 Task: Find connections with filter location Bawāna with filter topic #Investingwith filter profile language French with filter current company NEORIS with filter school Doon Public School with filter industry Transportation Programs with filter service category Search Engine Optimization (SEO) with filter keywords title Controller
Action: Mouse moved to (502, 71)
Screenshot: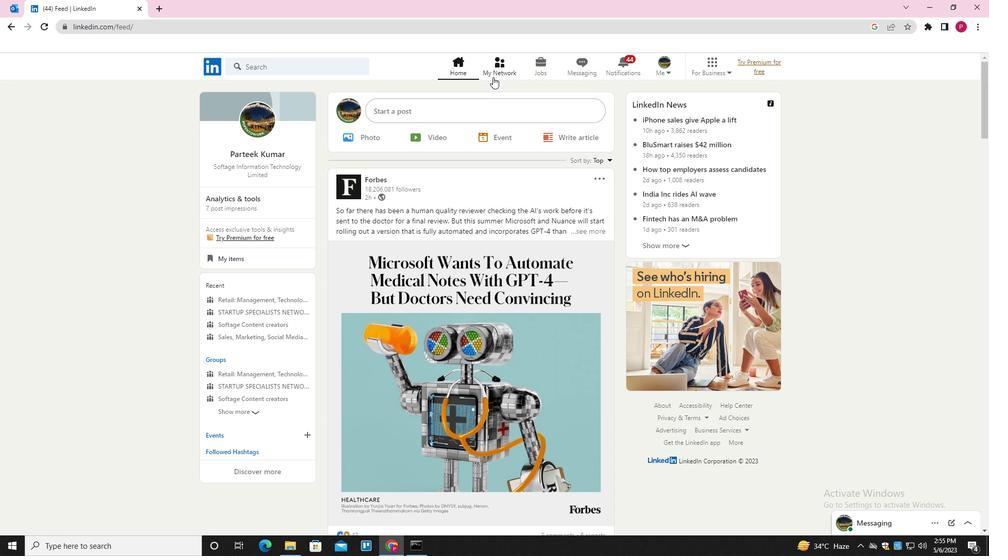
Action: Mouse pressed left at (502, 71)
Screenshot: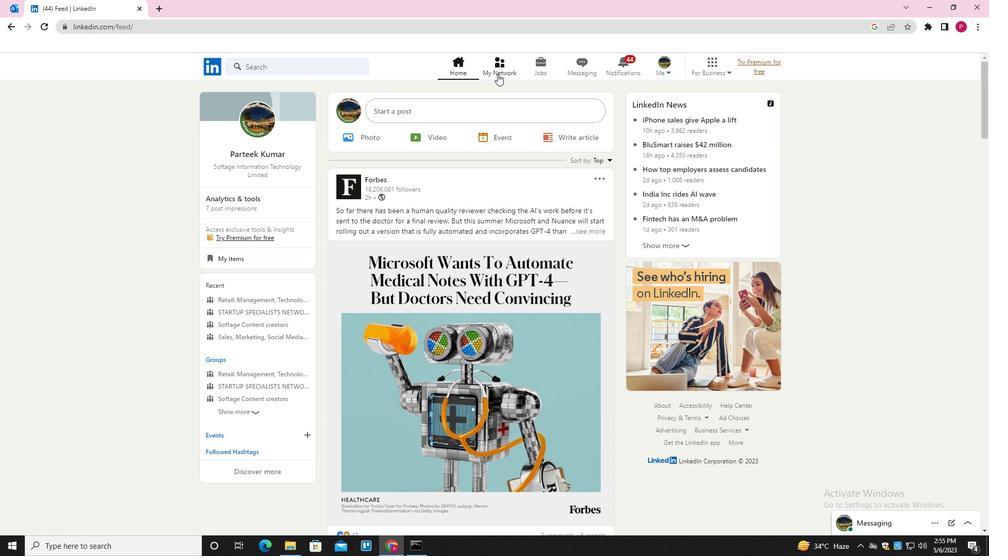 
Action: Mouse moved to (296, 127)
Screenshot: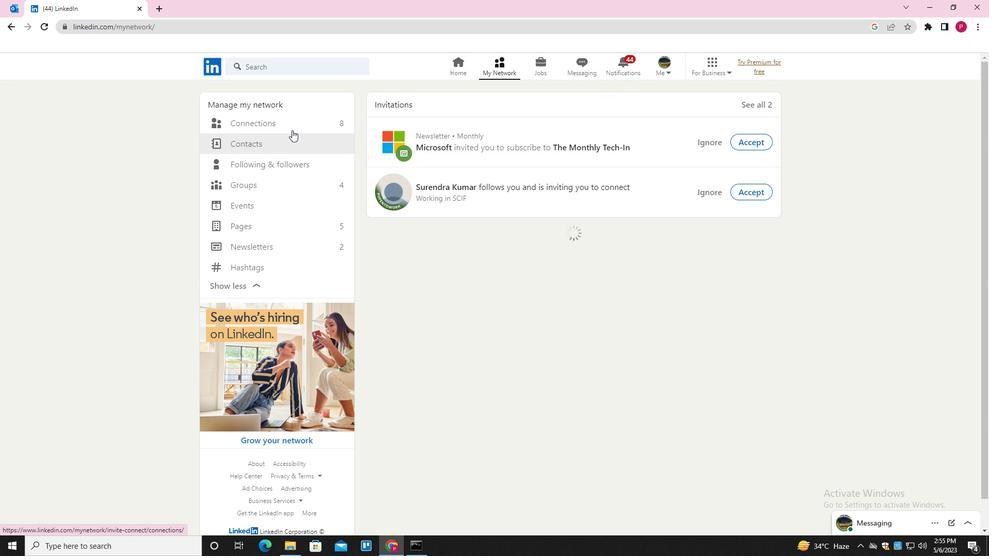 
Action: Mouse pressed left at (296, 127)
Screenshot: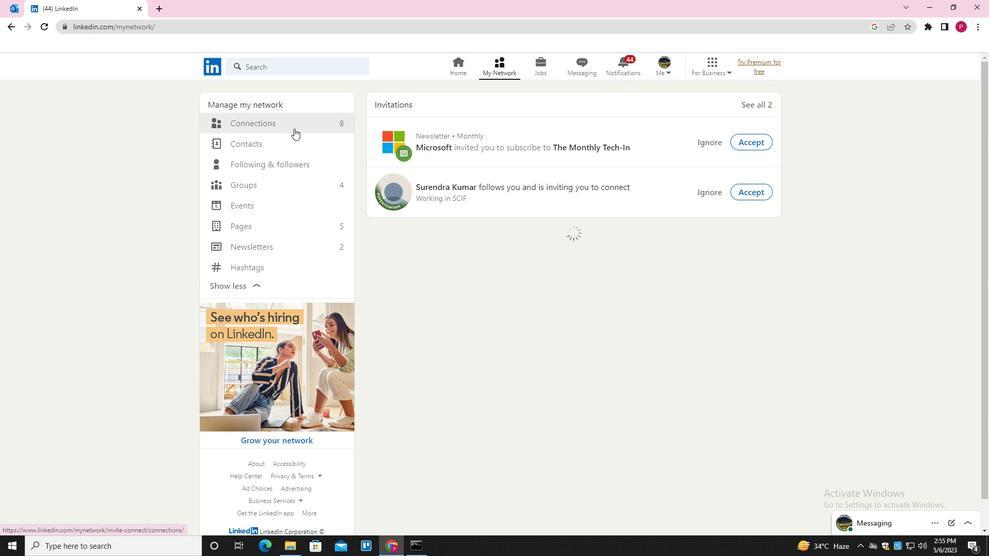 
Action: Mouse moved to (557, 125)
Screenshot: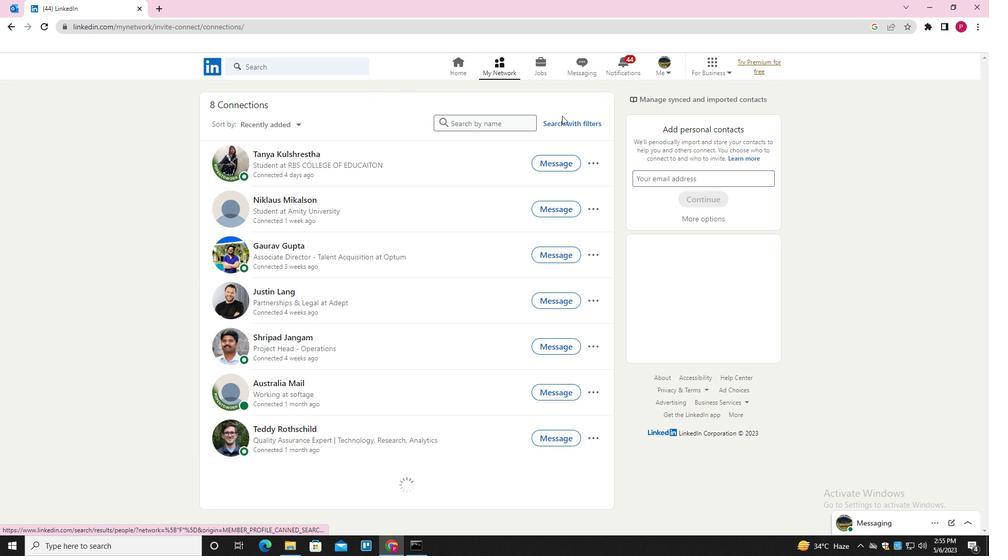 
Action: Mouse pressed left at (557, 125)
Screenshot: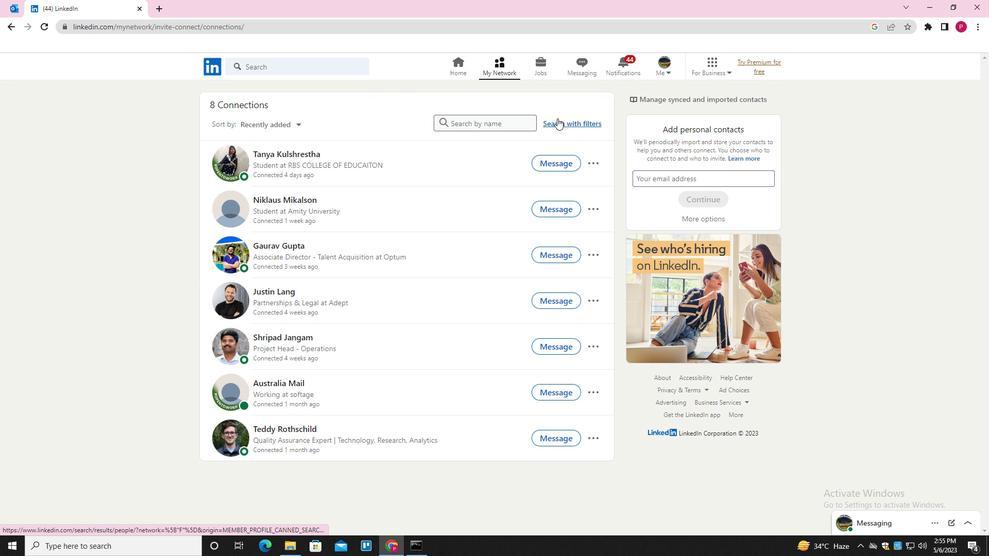 
Action: Mouse moved to (529, 95)
Screenshot: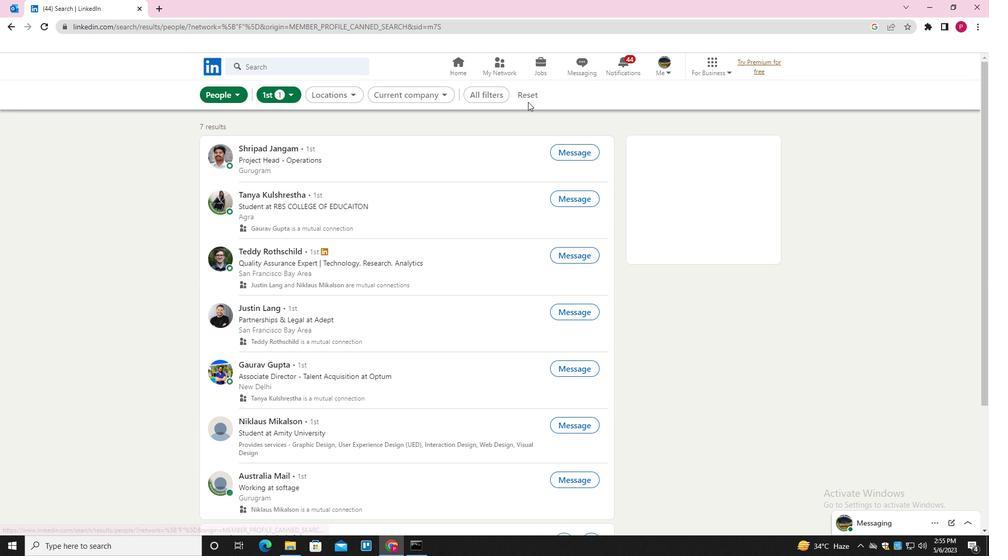 
Action: Mouse pressed left at (529, 95)
Screenshot: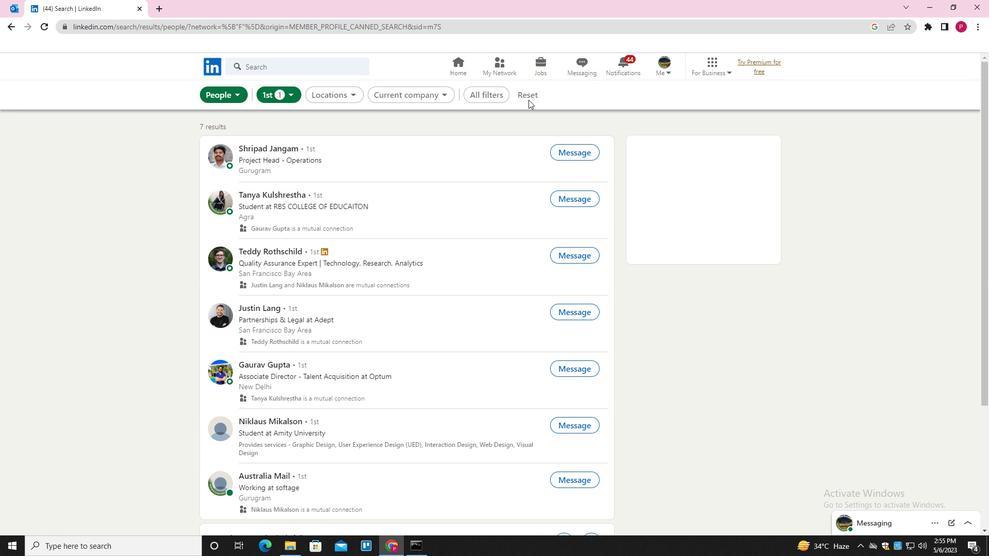 
Action: Mouse moved to (504, 95)
Screenshot: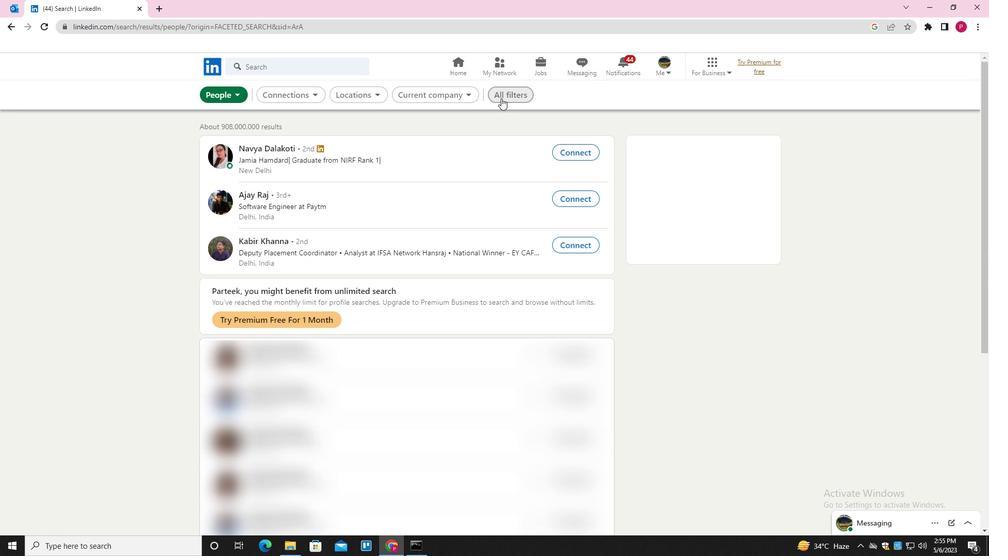 
Action: Mouse pressed left at (504, 95)
Screenshot: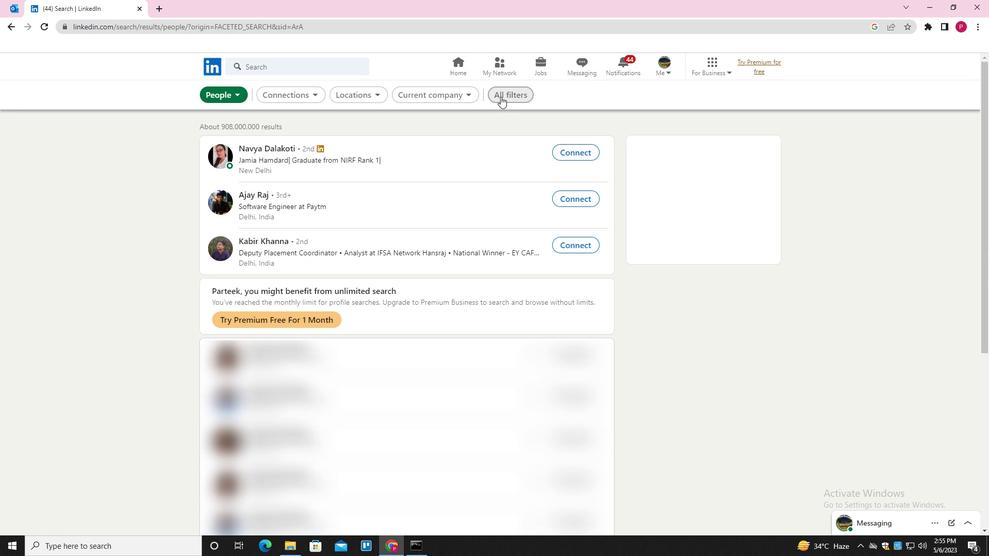 
Action: Mouse moved to (808, 293)
Screenshot: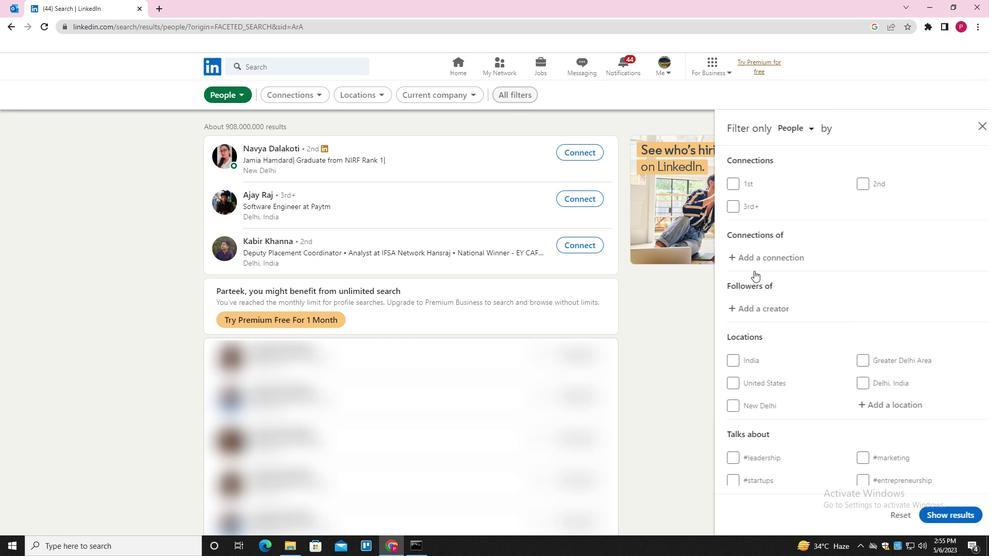 
Action: Mouse scrolled (808, 292) with delta (0, 0)
Screenshot: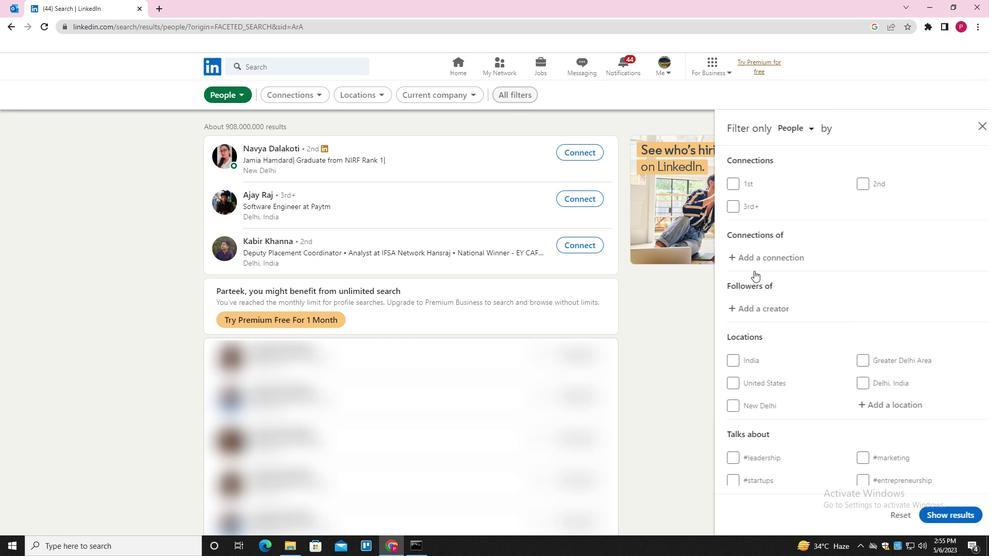 
Action: Mouse moved to (815, 298)
Screenshot: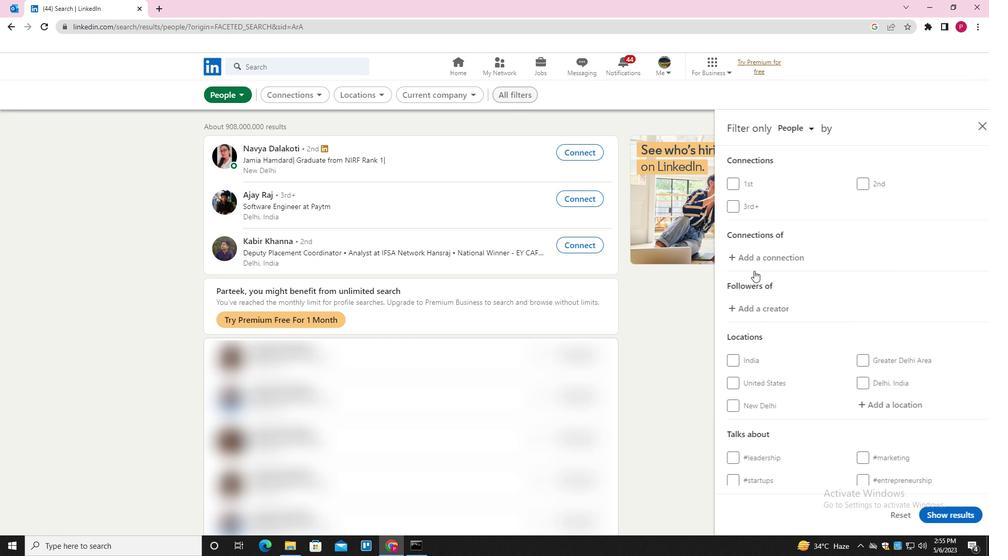 
Action: Mouse scrolled (815, 298) with delta (0, 0)
Screenshot: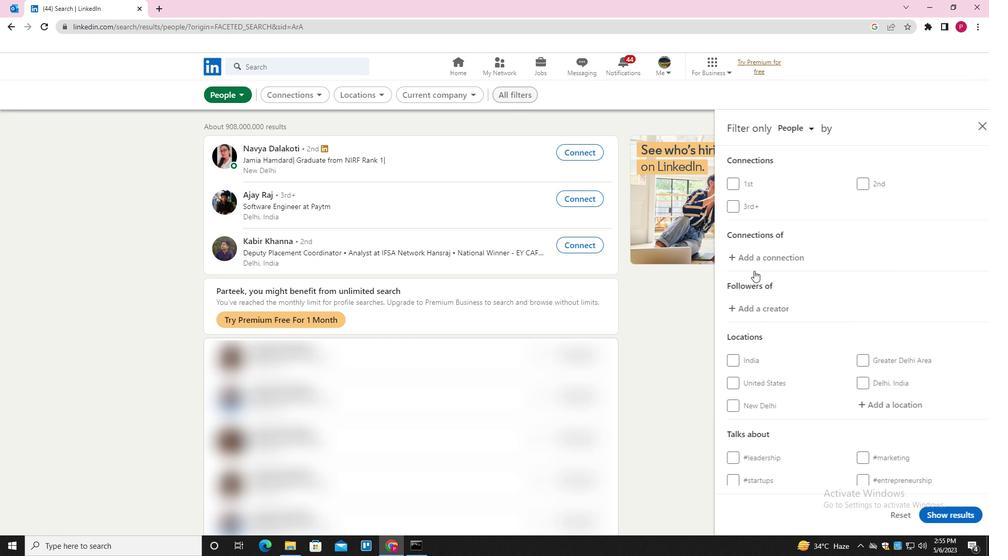 
Action: Mouse moved to (875, 302)
Screenshot: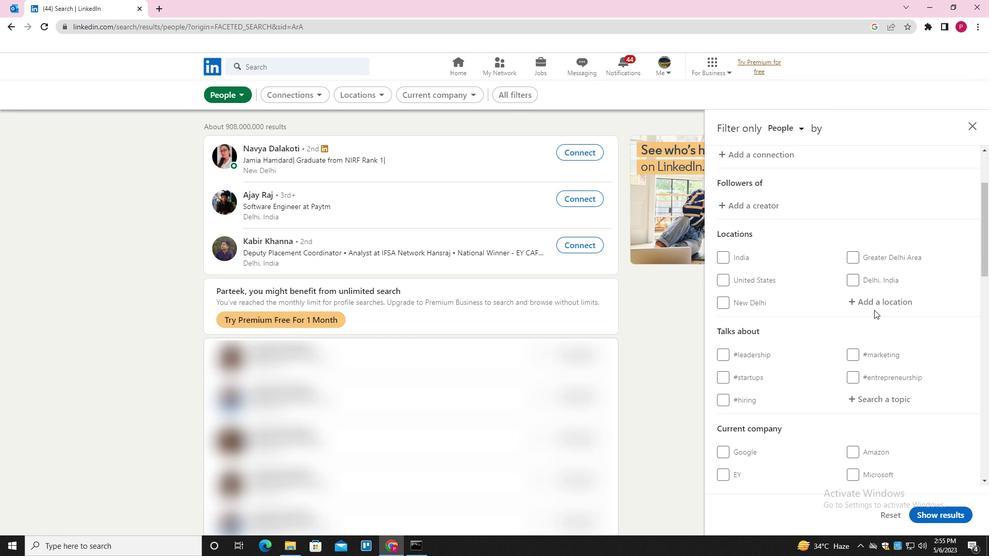 
Action: Mouse pressed left at (875, 302)
Screenshot: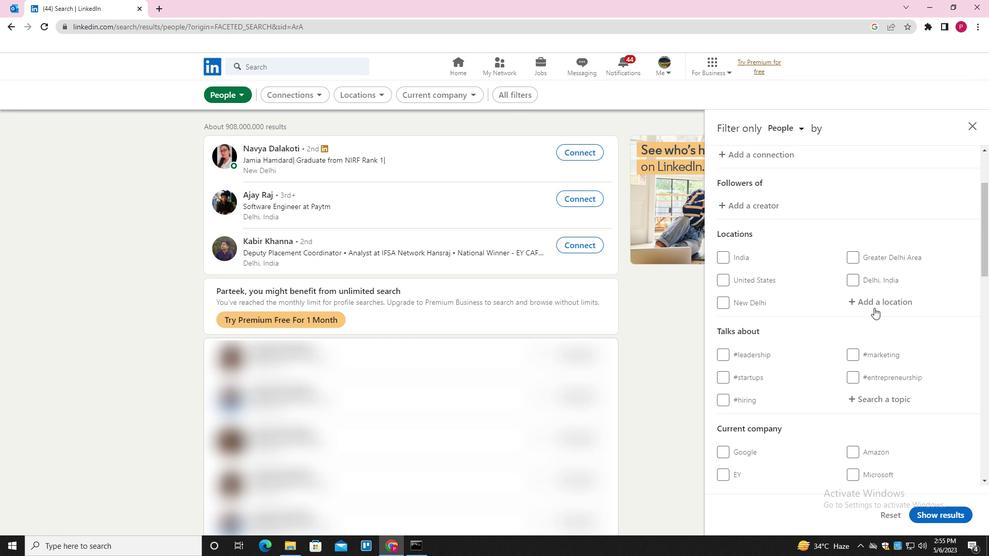 
Action: Key pressed <Key.shift>BAWANA<Key.space><Key.down><Key.enter>
Screenshot: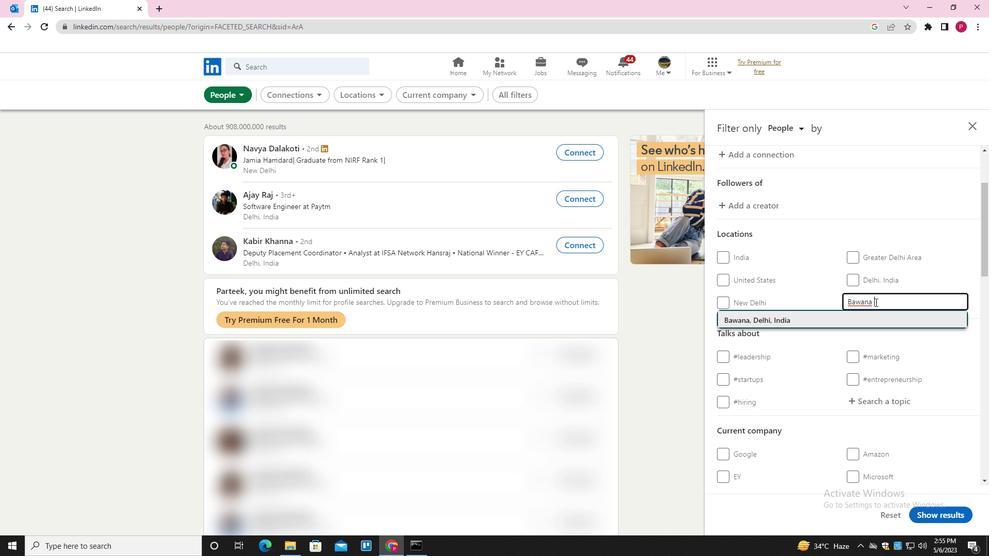 
Action: Mouse moved to (841, 272)
Screenshot: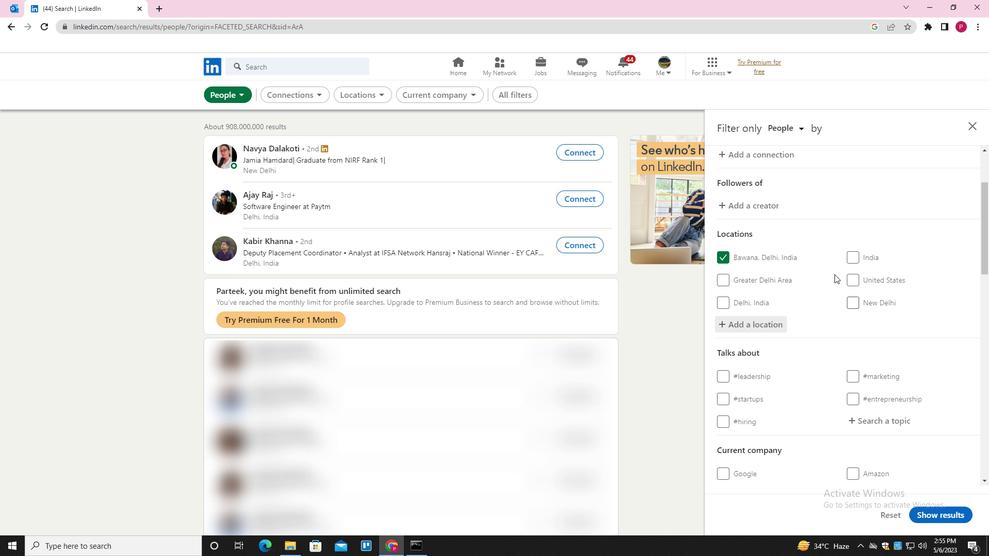 
Action: Mouse scrolled (841, 272) with delta (0, 0)
Screenshot: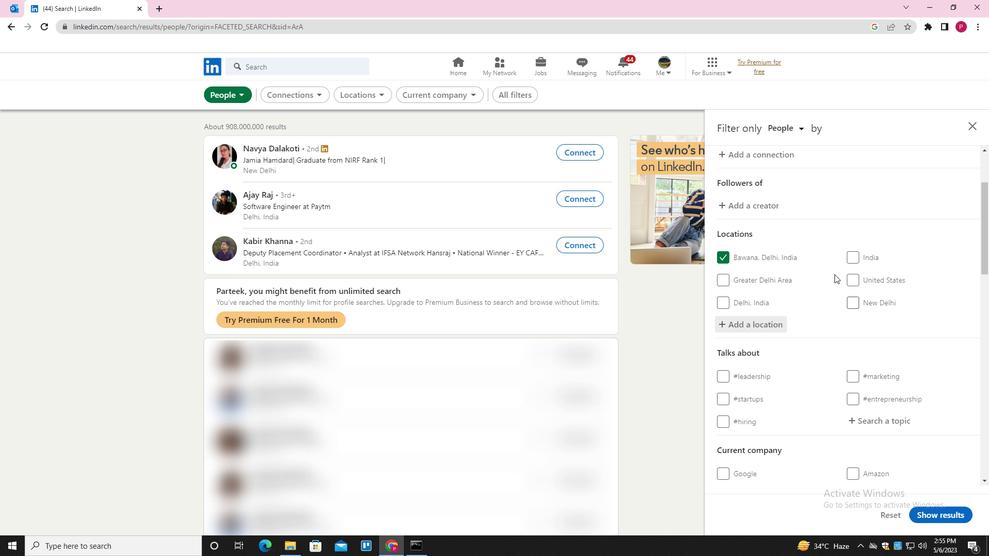 
Action: Mouse moved to (844, 277)
Screenshot: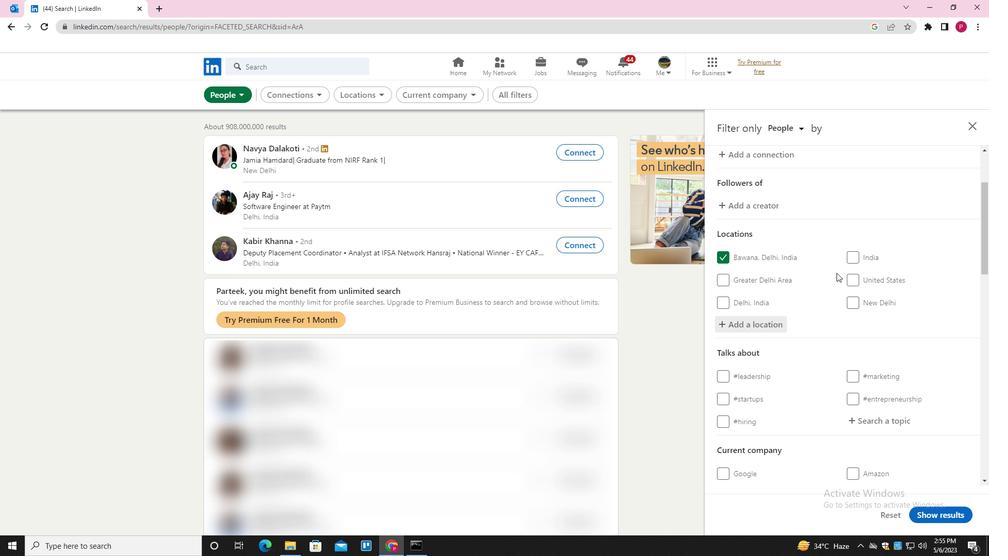 
Action: Mouse scrolled (844, 277) with delta (0, 0)
Screenshot: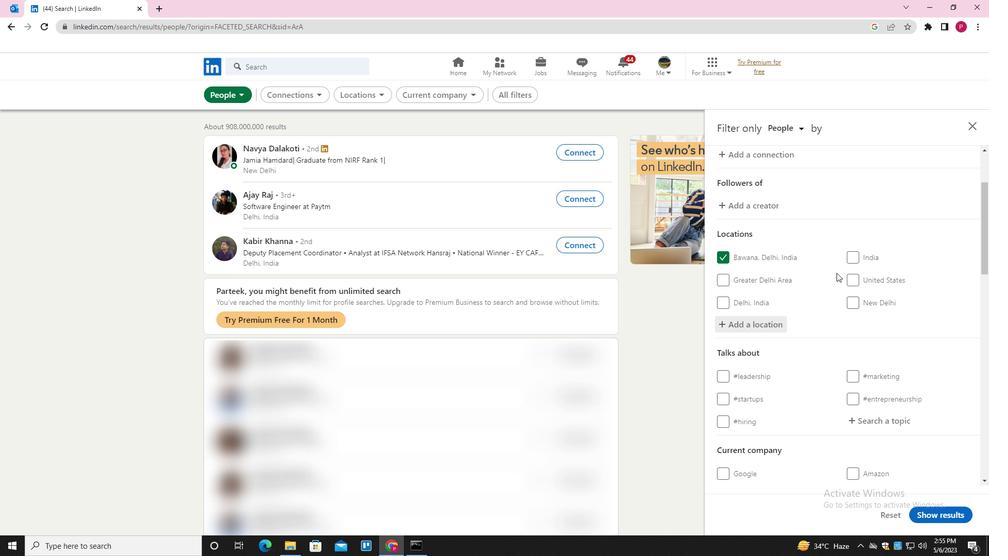 
Action: Mouse moved to (845, 279)
Screenshot: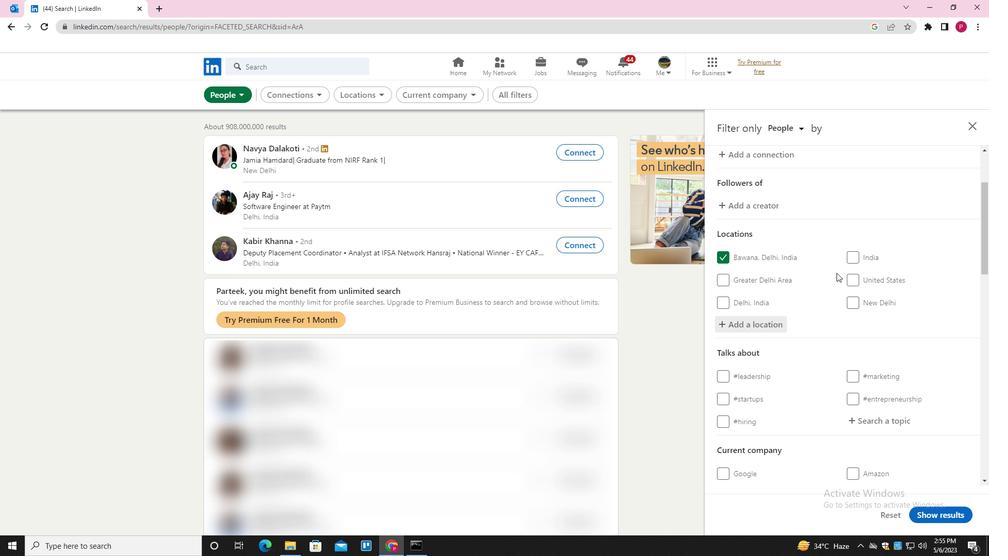 
Action: Mouse scrolled (845, 278) with delta (0, 0)
Screenshot: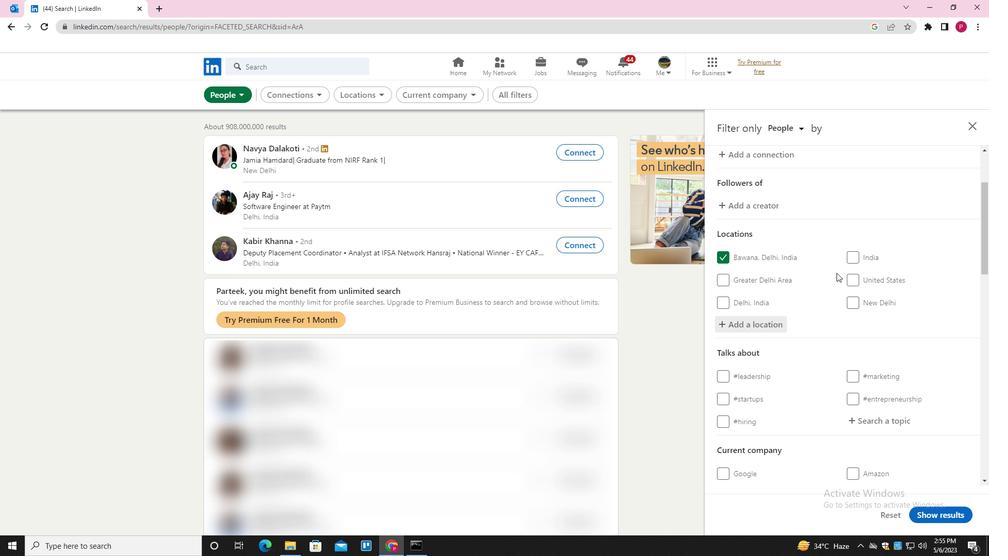 
Action: Mouse moved to (845, 280)
Screenshot: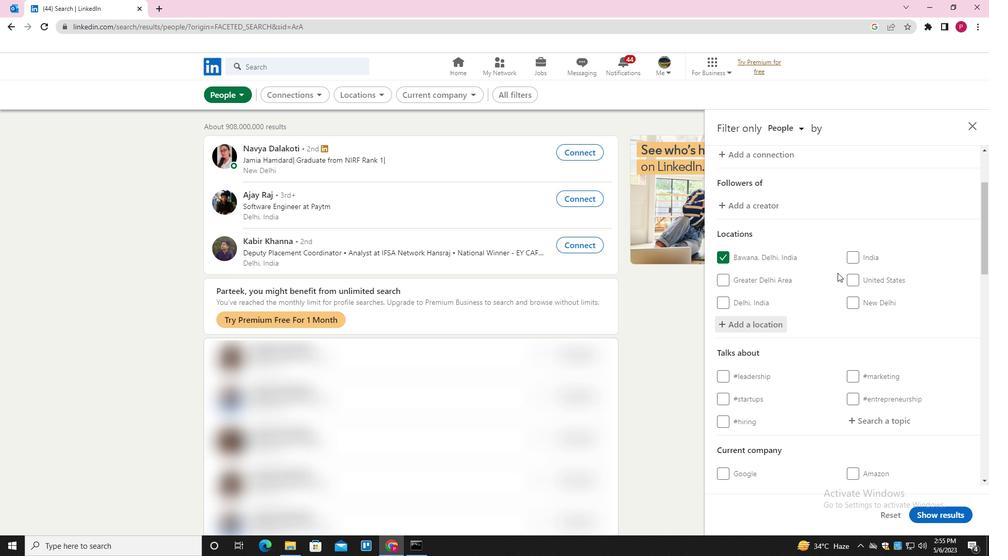 
Action: Mouse scrolled (845, 280) with delta (0, 0)
Screenshot: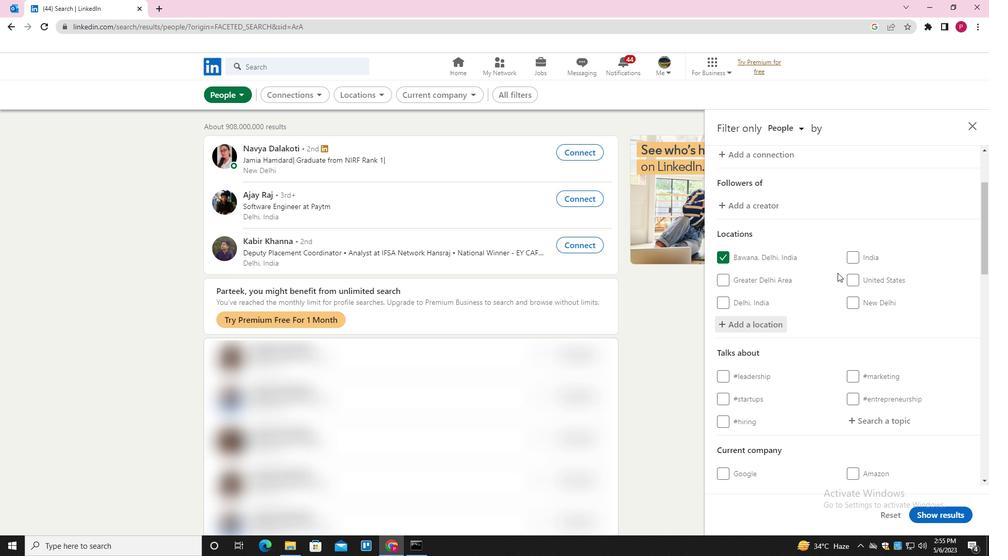 
Action: Mouse moved to (879, 215)
Screenshot: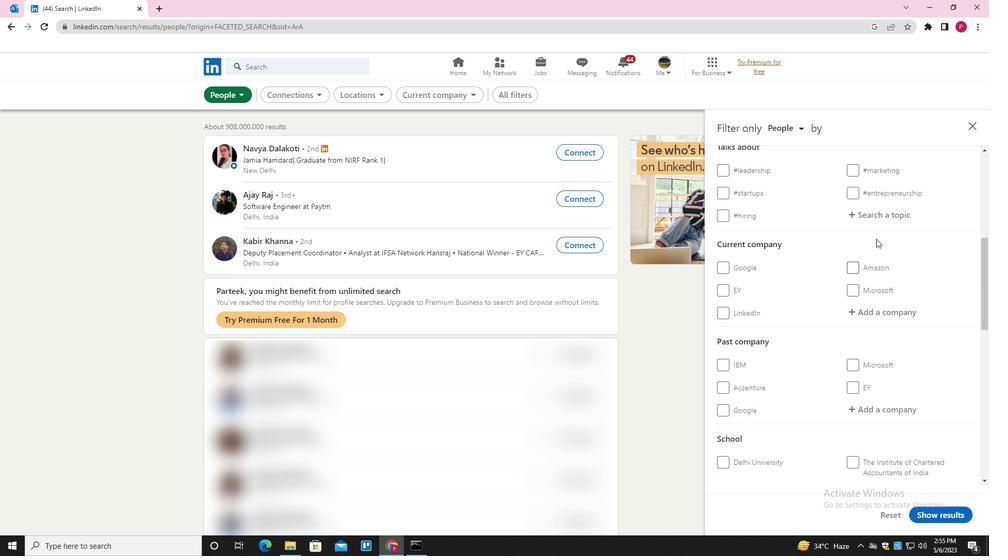 
Action: Mouse pressed left at (879, 215)
Screenshot: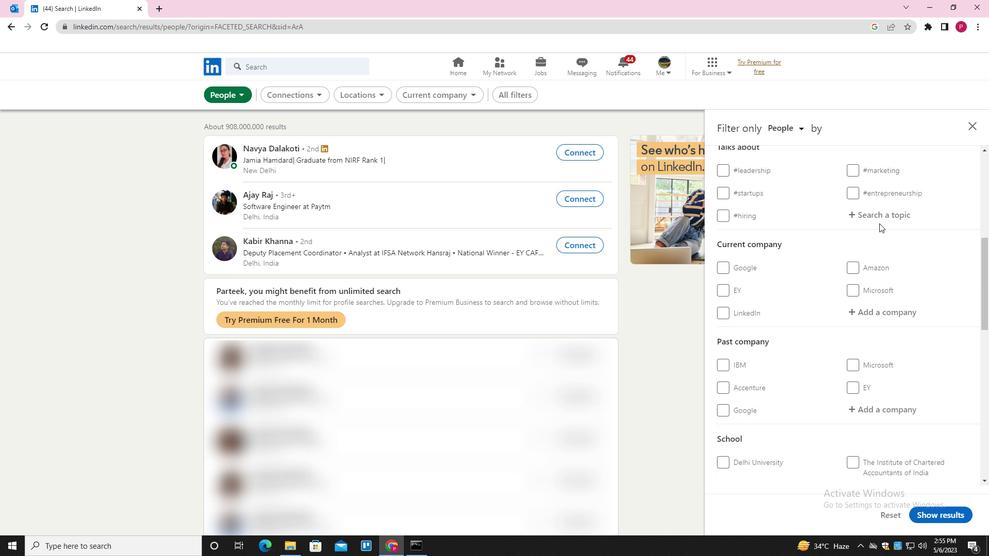 
Action: Key pressed INVESTING<Key.down><Key.enter>
Screenshot: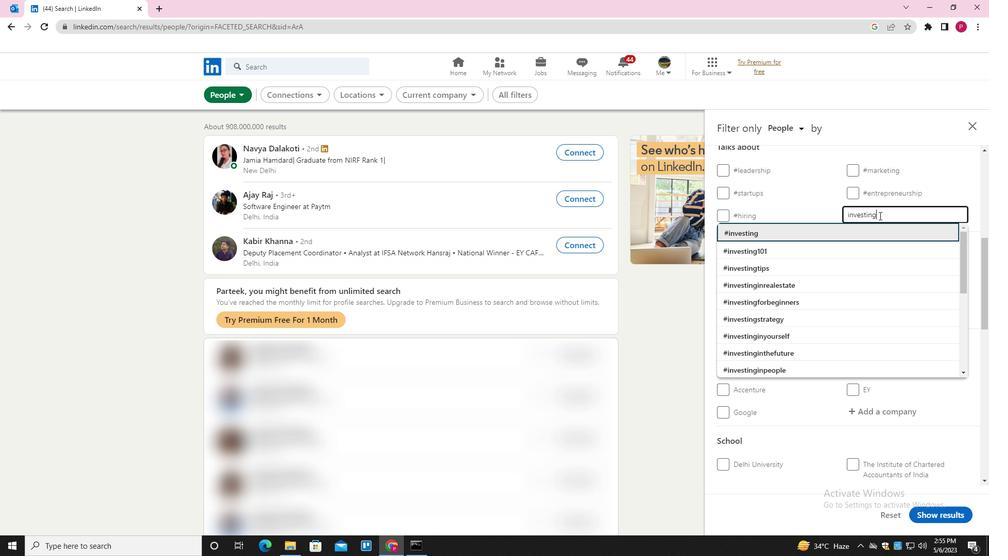 
Action: Mouse moved to (840, 249)
Screenshot: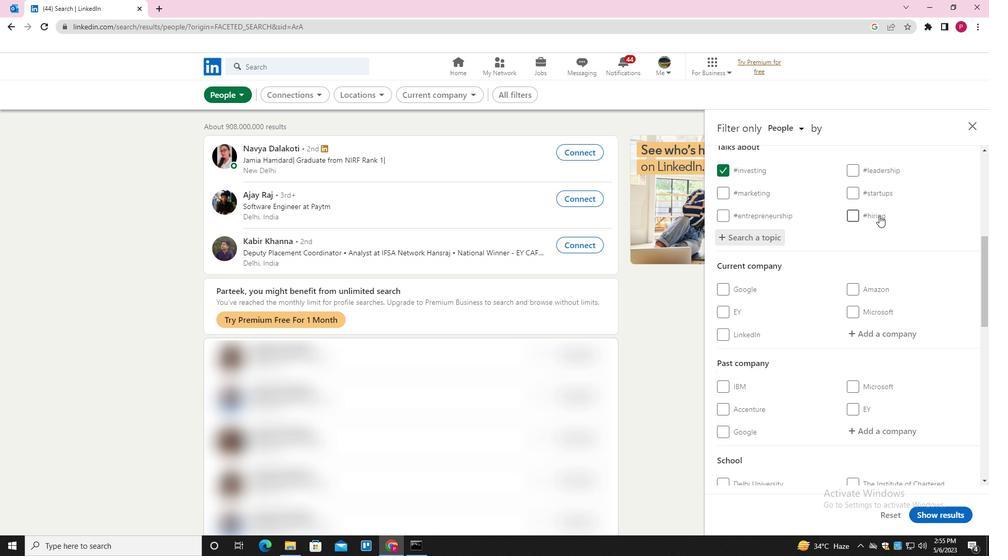 
Action: Mouse scrolled (840, 249) with delta (0, 0)
Screenshot: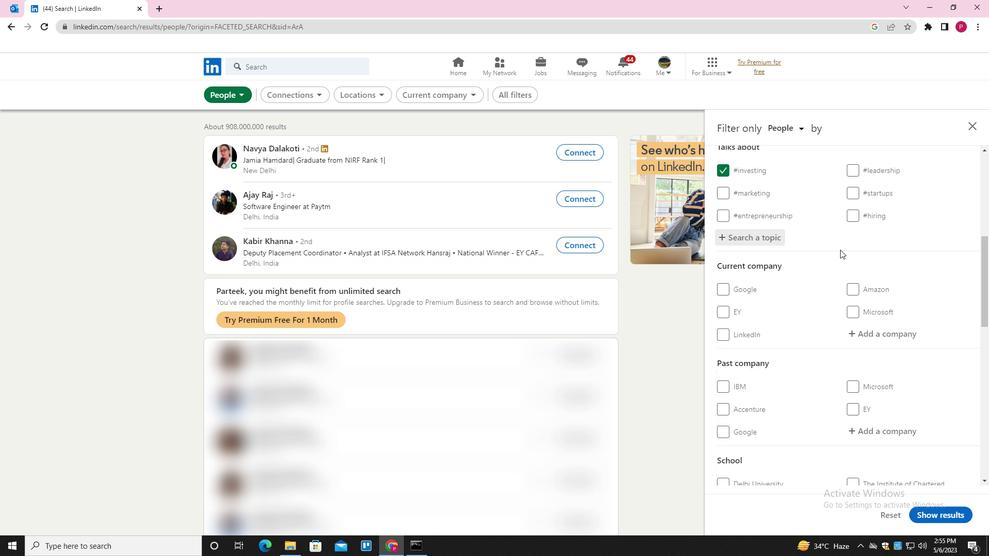 
Action: Mouse moved to (839, 250)
Screenshot: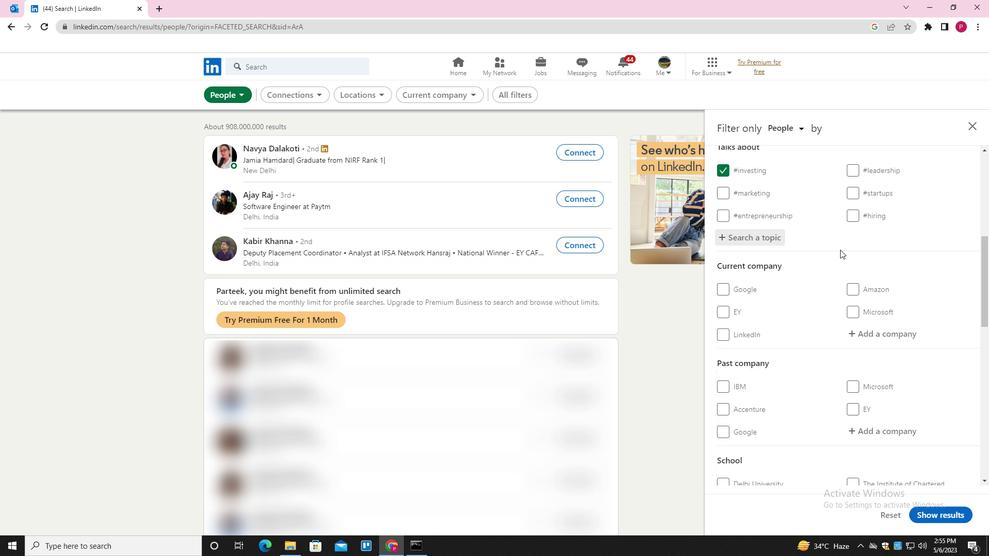 
Action: Mouse scrolled (839, 249) with delta (0, 0)
Screenshot: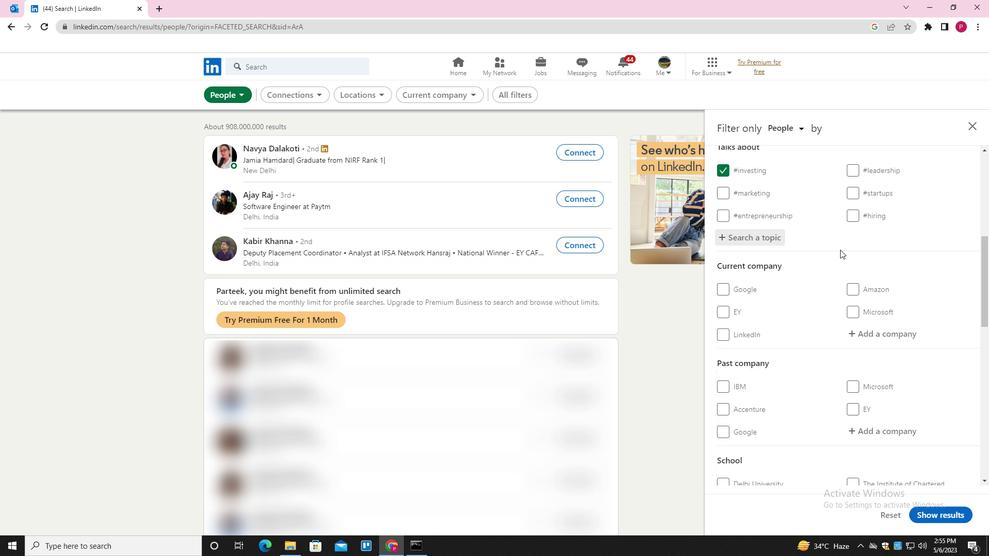
Action: Mouse moved to (838, 250)
Screenshot: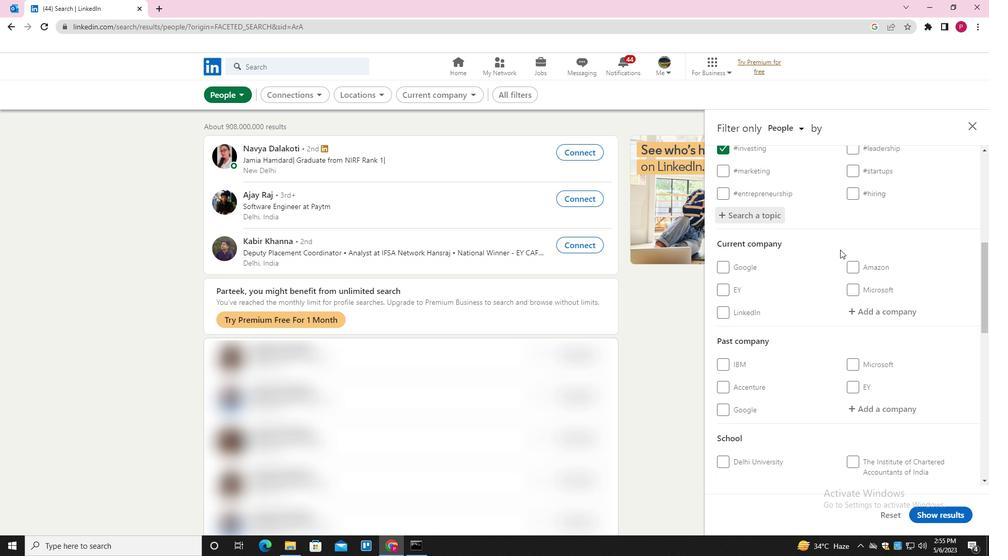 
Action: Mouse scrolled (838, 250) with delta (0, 0)
Screenshot: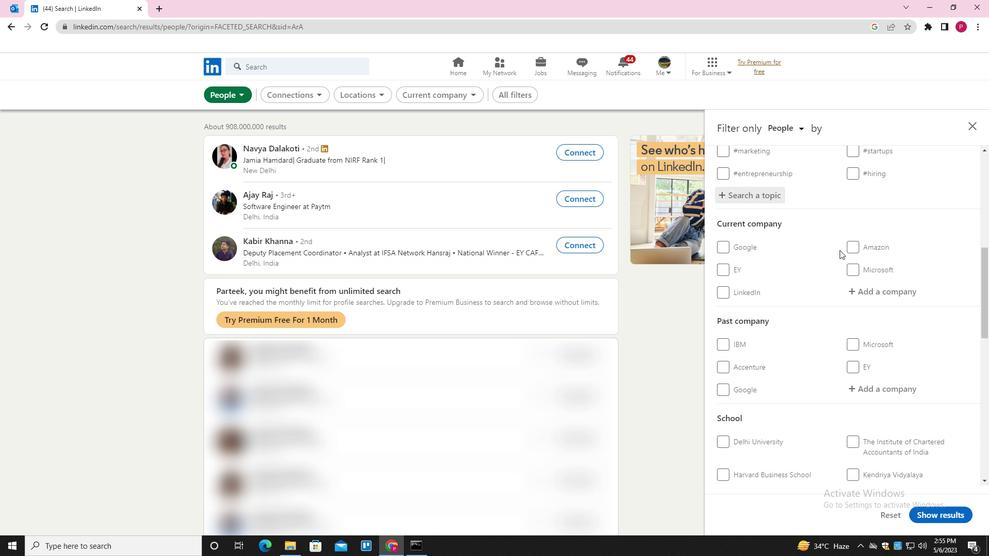 
Action: Mouse scrolled (838, 250) with delta (0, 0)
Screenshot: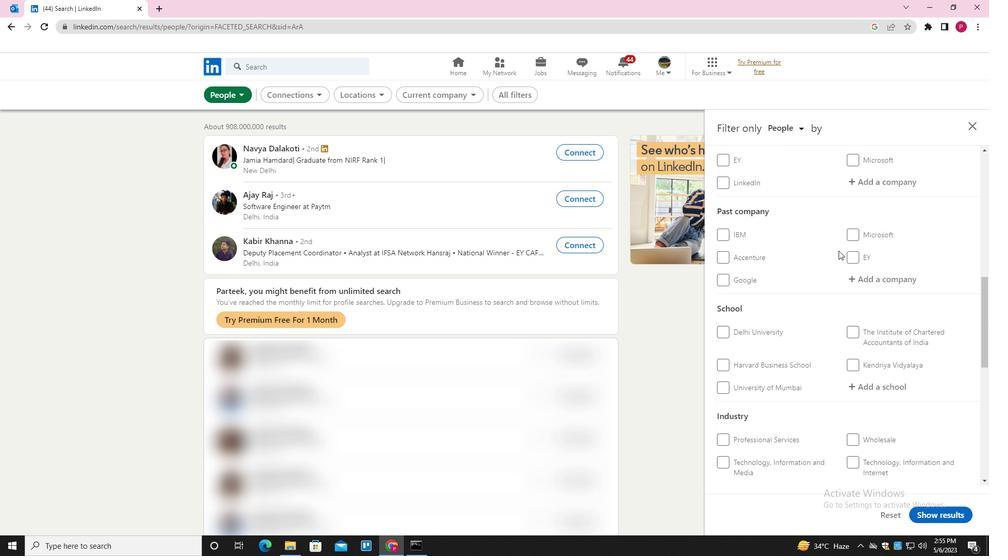 
Action: Mouse moved to (837, 256)
Screenshot: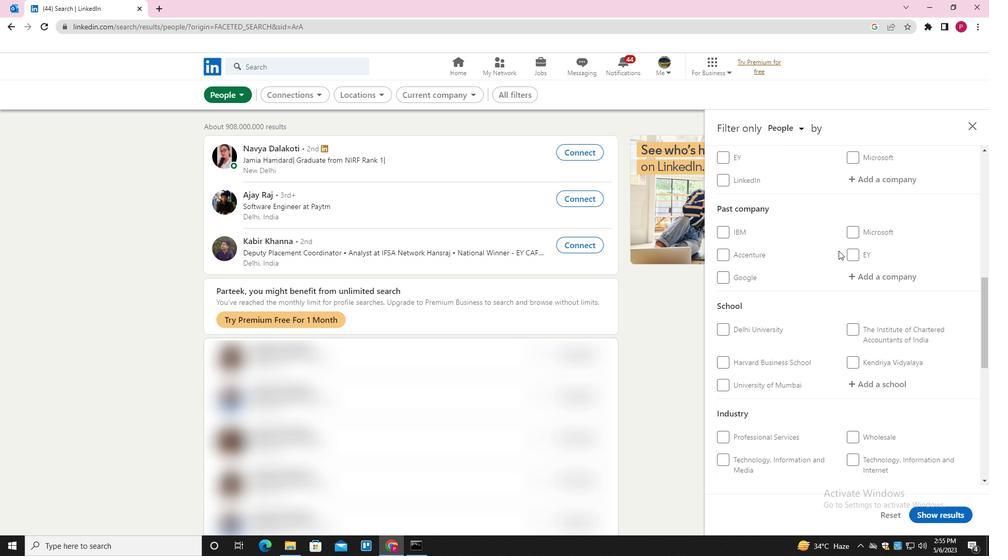
Action: Mouse scrolled (837, 256) with delta (0, 0)
Screenshot: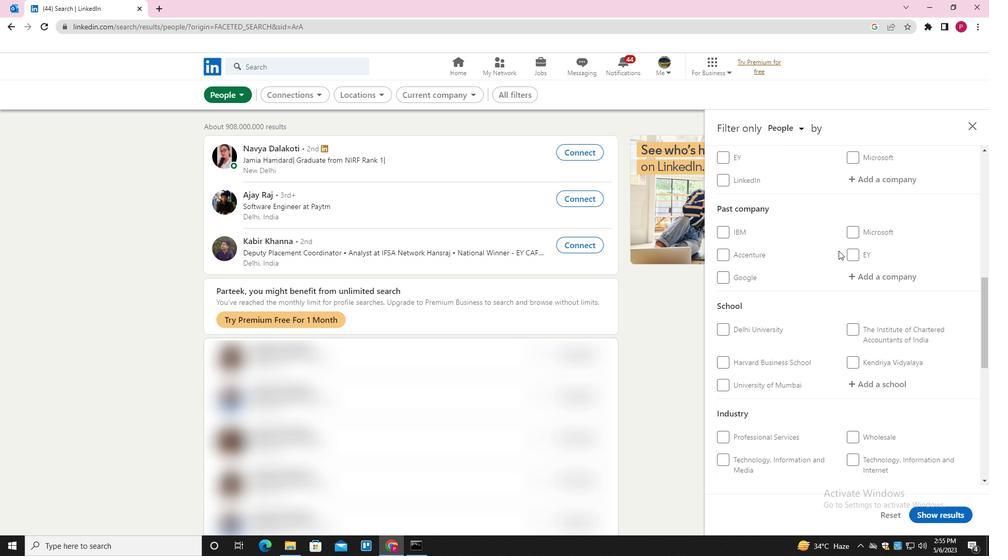 
Action: Mouse moved to (837, 261)
Screenshot: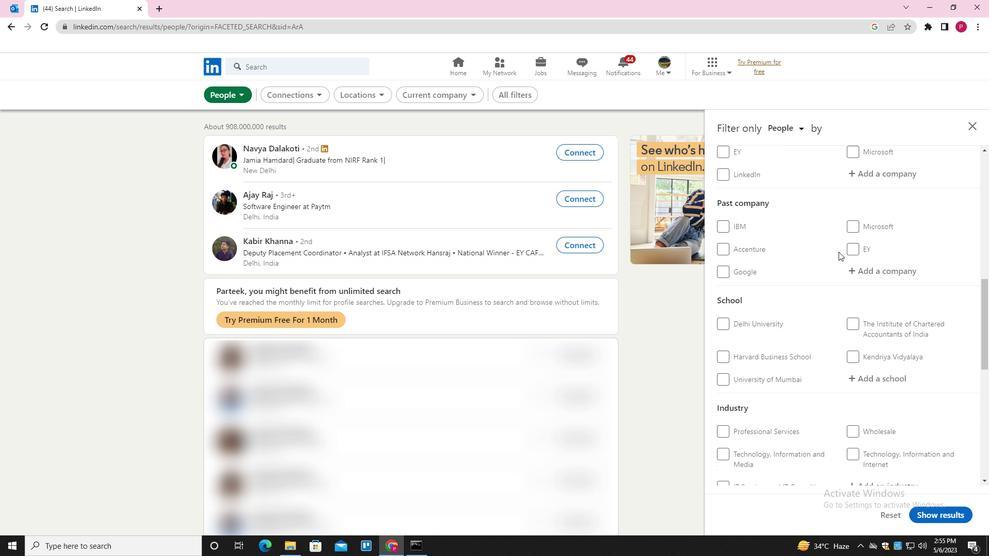
Action: Mouse scrolled (837, 260) with delta (0, 0)
Screenshot: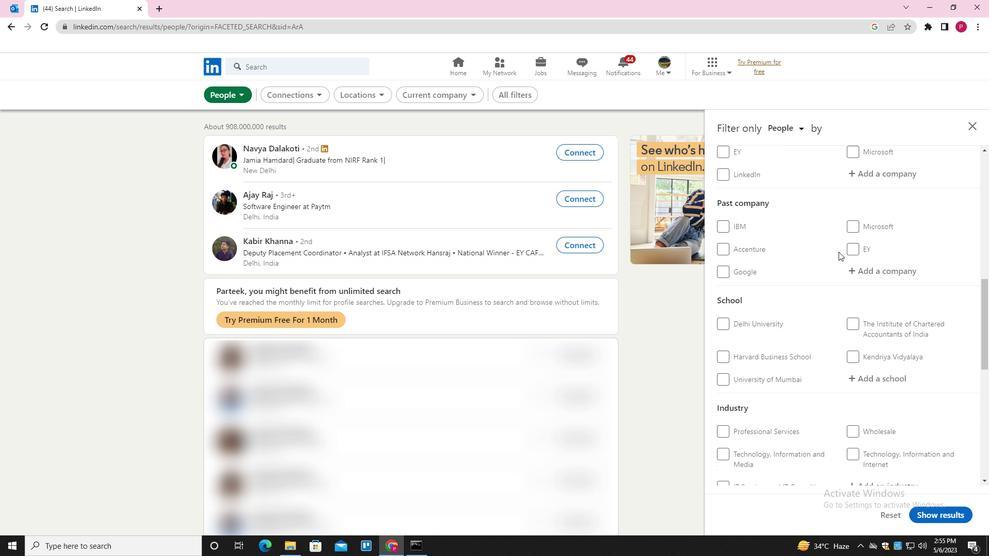 
Action: Mouse moved to (810, 311)
Screenshot: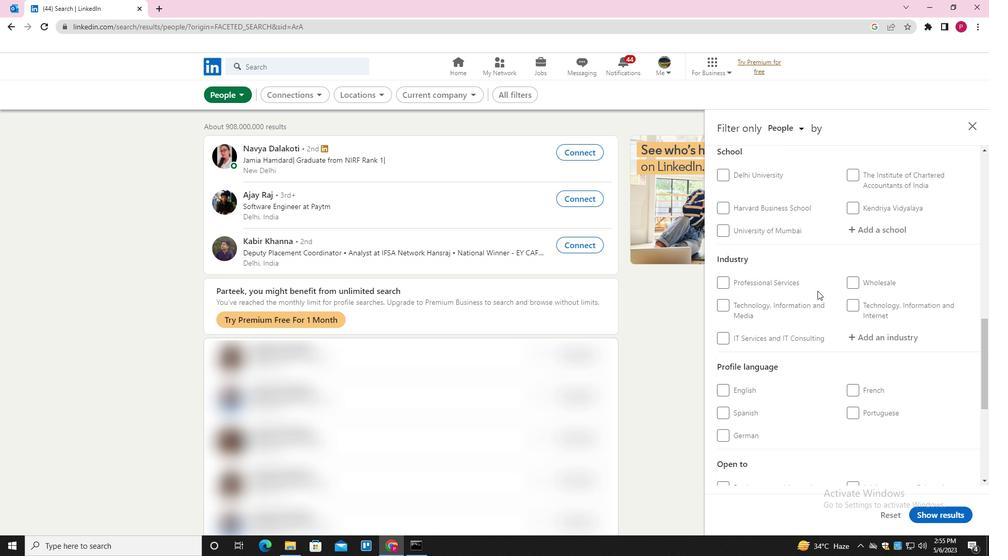 
Action: Mouse scrolled (810, 311) with delta (0, 0)
Screenshot: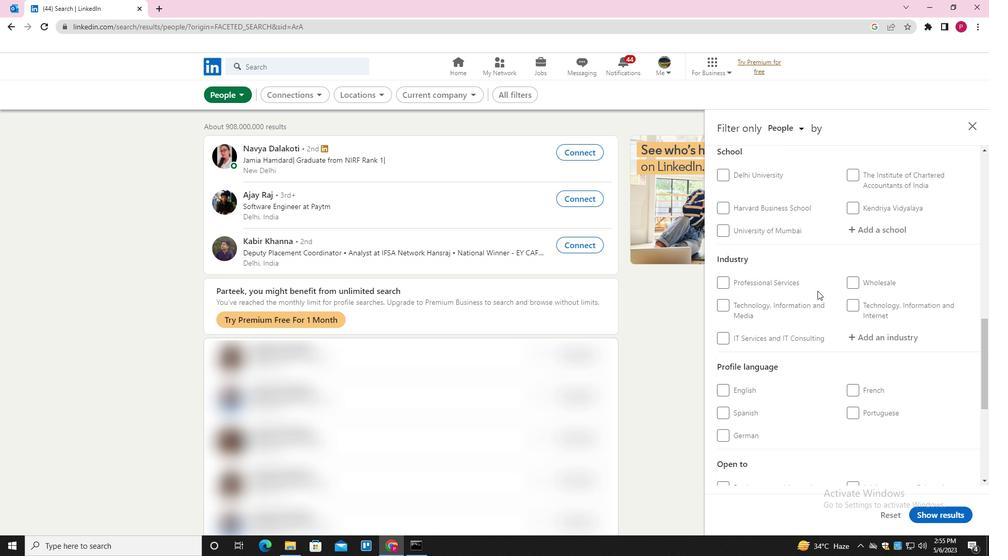 
Action: Mouse moved to (810, 313)
Screenshot: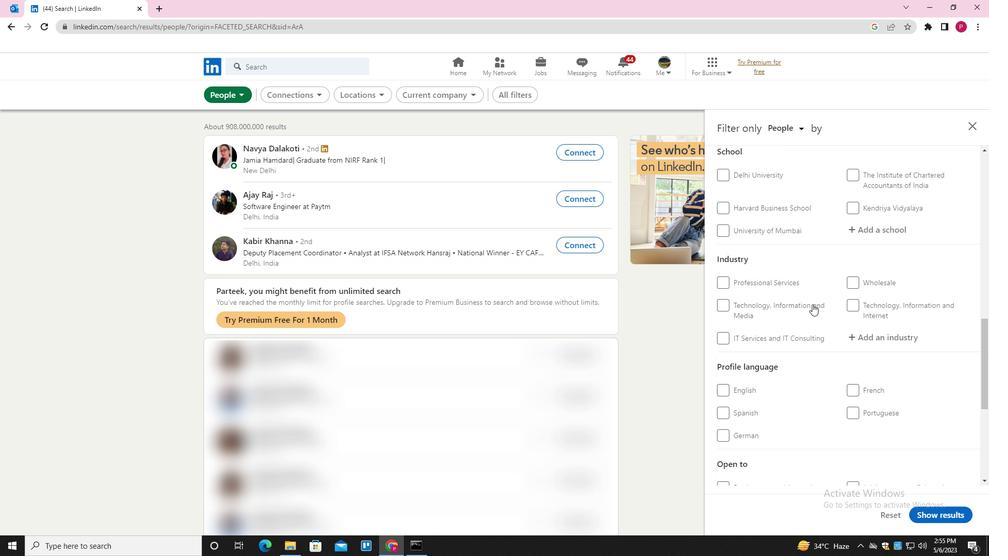 
Action: Mouse scrolled (810, 312) with delta (0, 0)
Screenshot: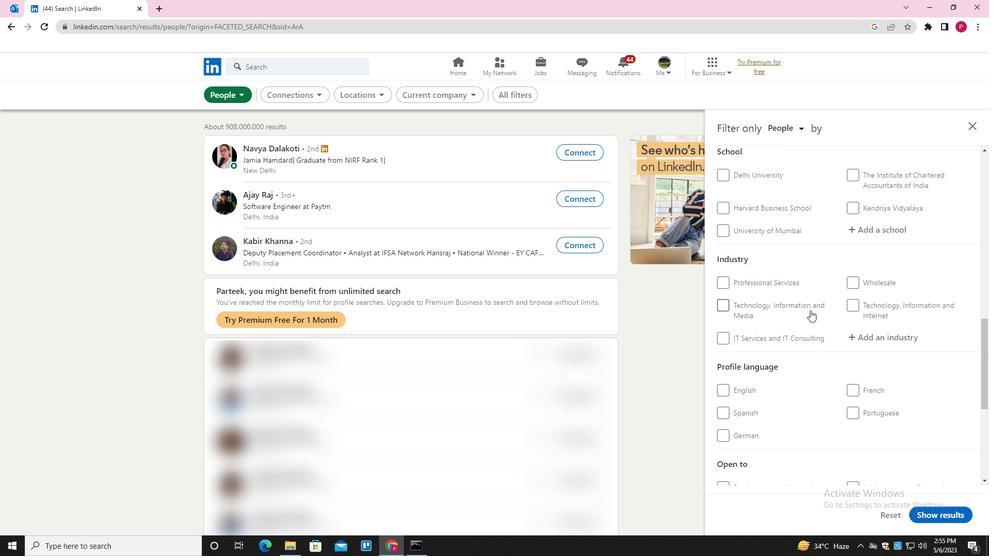 
Action: Mouse scrolled (810, 312) with delta (0, 0)
Screenshot: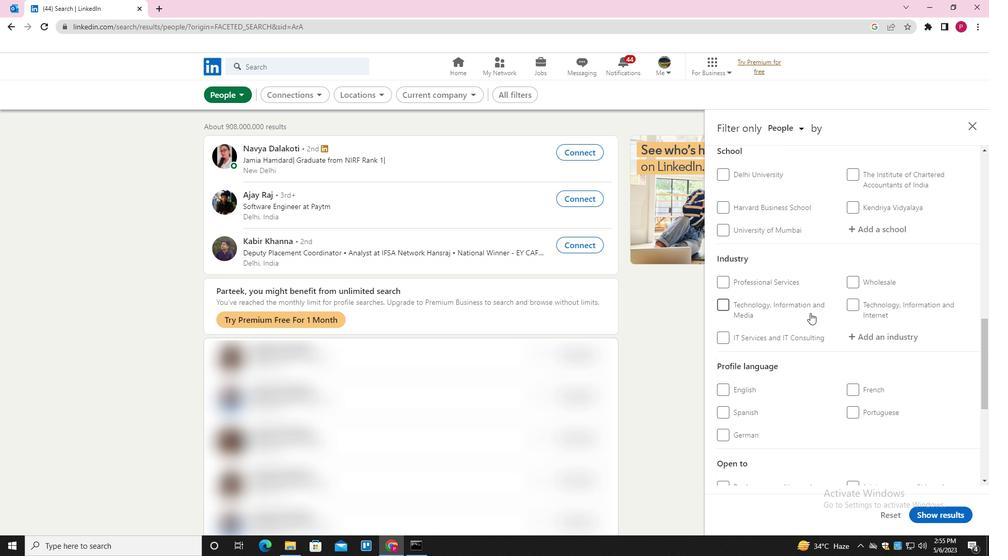 
Action: Mouse moved to (849, 239)
Screenshot: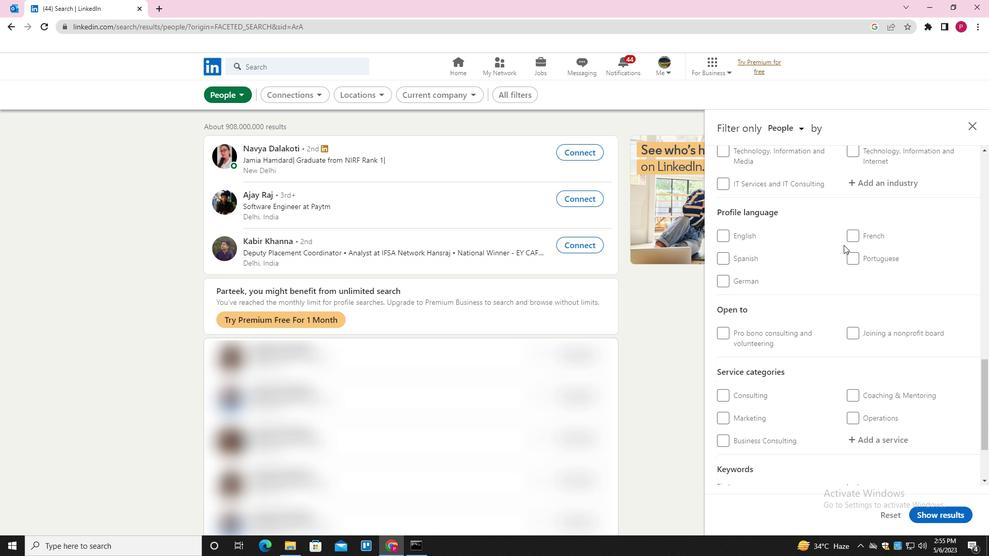 
Action: Mouse pressed left at (849, 239)
Screenshot: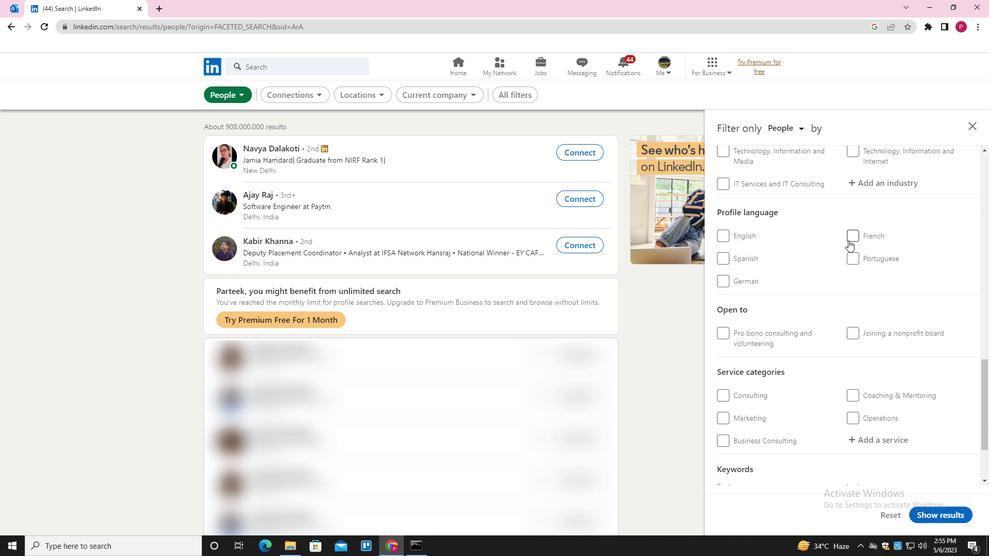 
Action: Mouse moved to (802, 287)
Screenshot: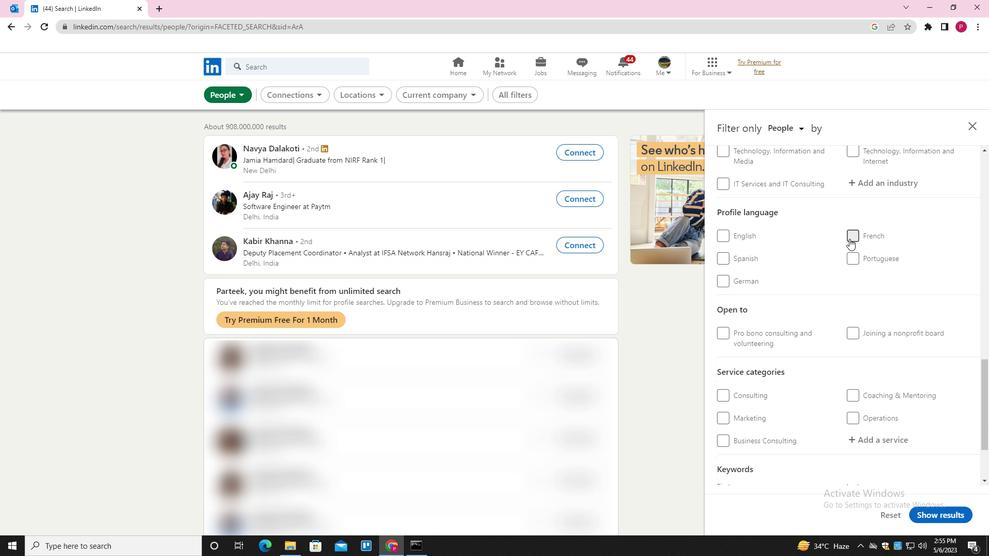 
Action: Mouse scrolled (802, 288) with delta (0, 0)
Screenshot: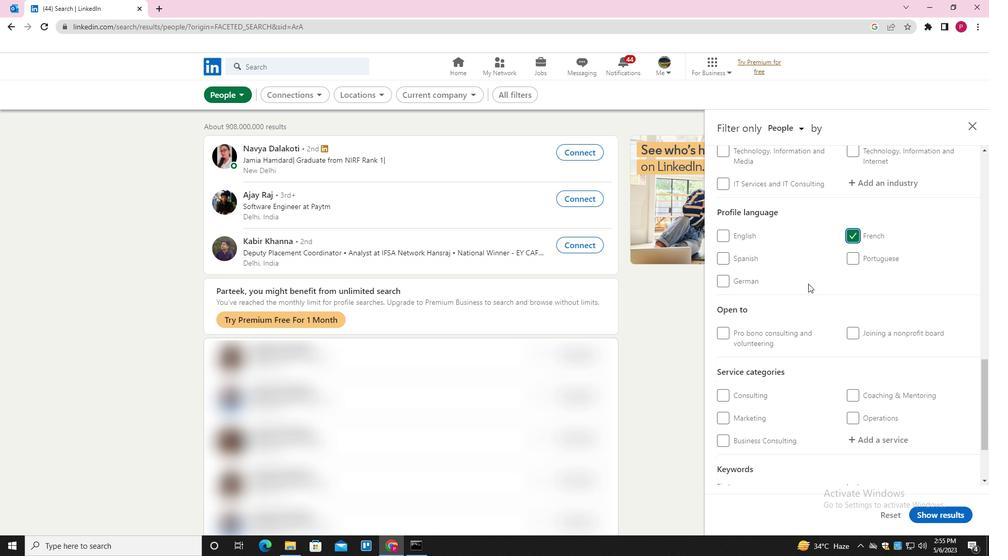 
Action: Mouse scrolled (802, 288) with delta (0, 0)
Screenshot: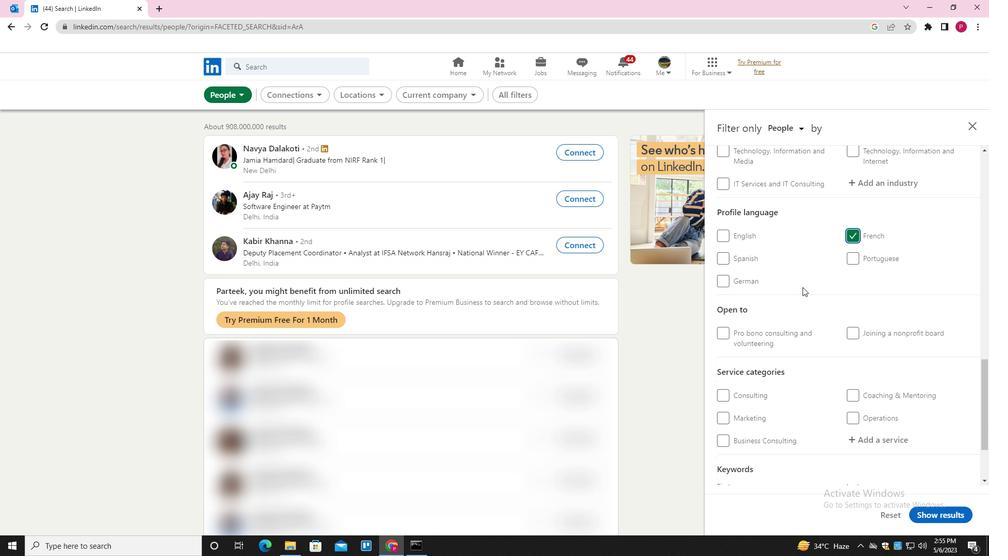 
Action: Mouse scrolled (802, 288) with delta (0, 0)
Screenshot: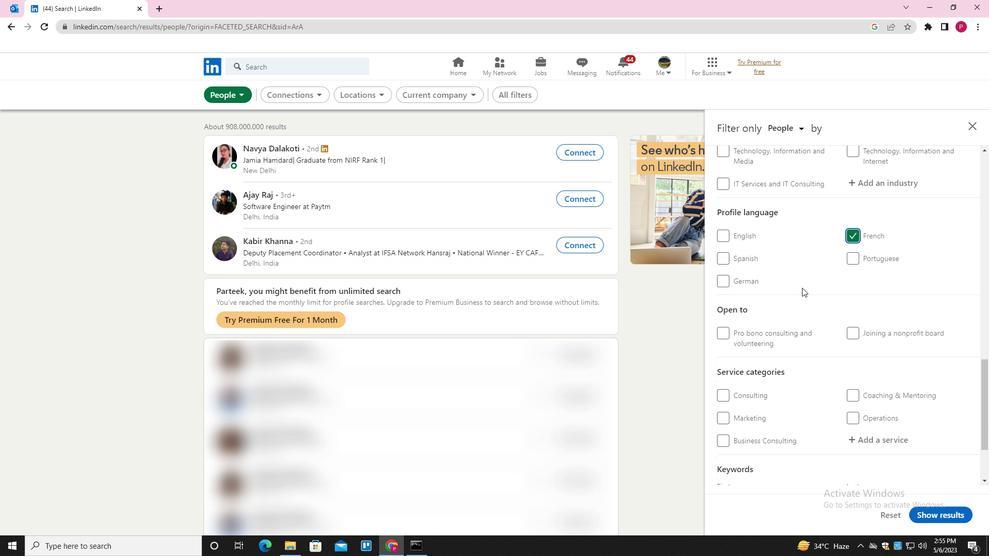 
Action: Mouse scrolled (802, 288) with delta (0, 0)
Screenshot: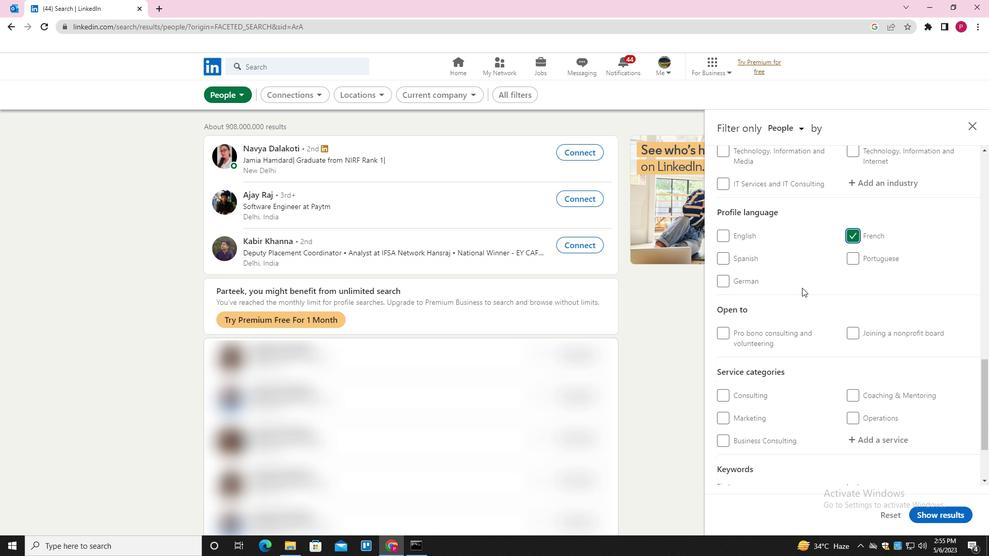 
Action: Mouse scrolled (802, 288) with delta (0, 0)
Screenshot: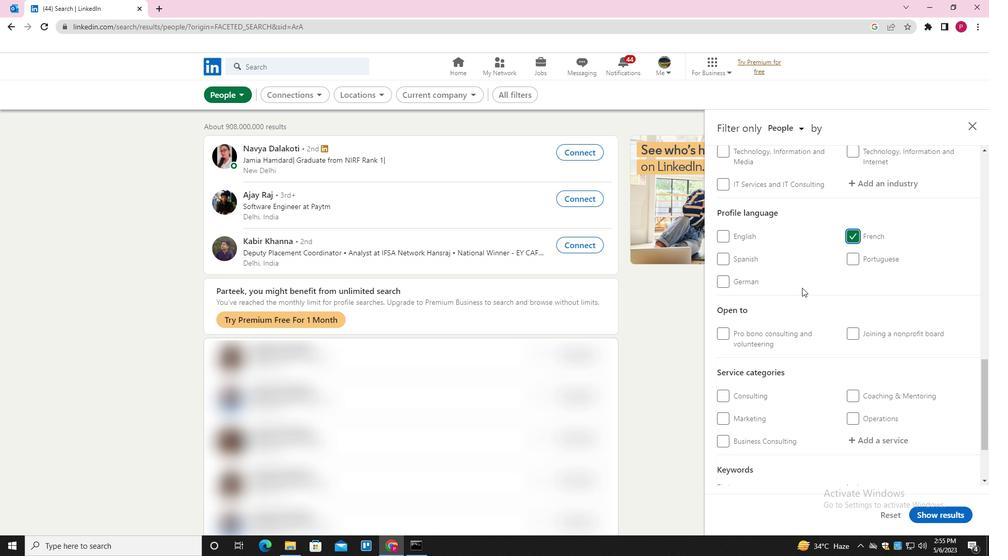 
Action: Mouse scrolled (802, 288) with delta (0, 0)
Screenshot: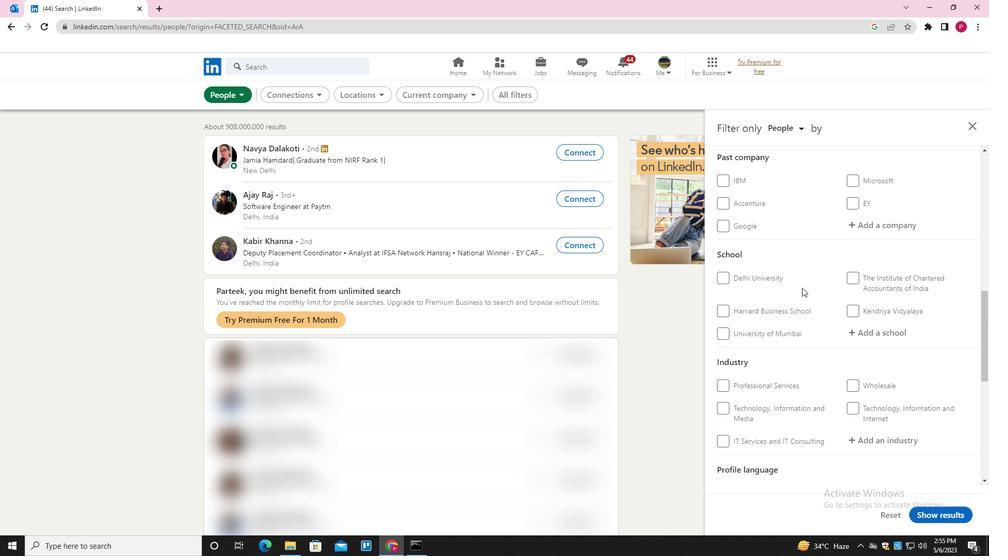 
Action: Mouse scrolled (802, 288) with delta (0, 0)
Screenshot: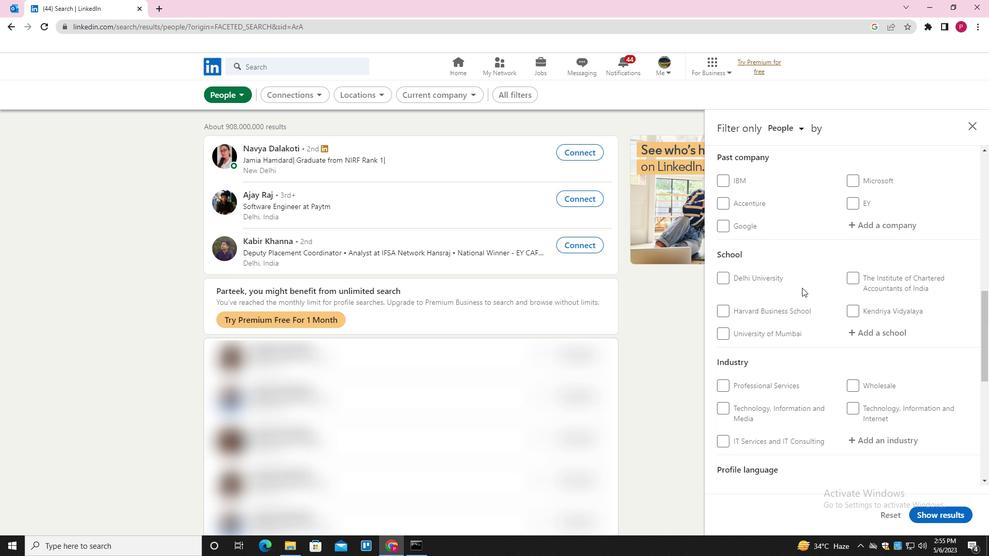 
Action: Mouse scrolled (802, 288) with delta (0, 0)
Screenshot: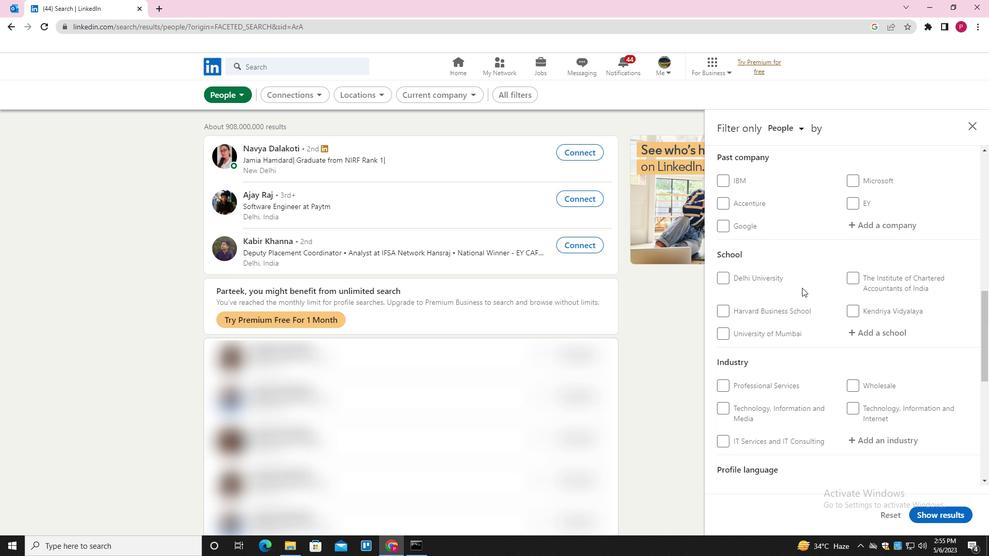 
Action: Mouse moved to (863, 282)
Screenshot: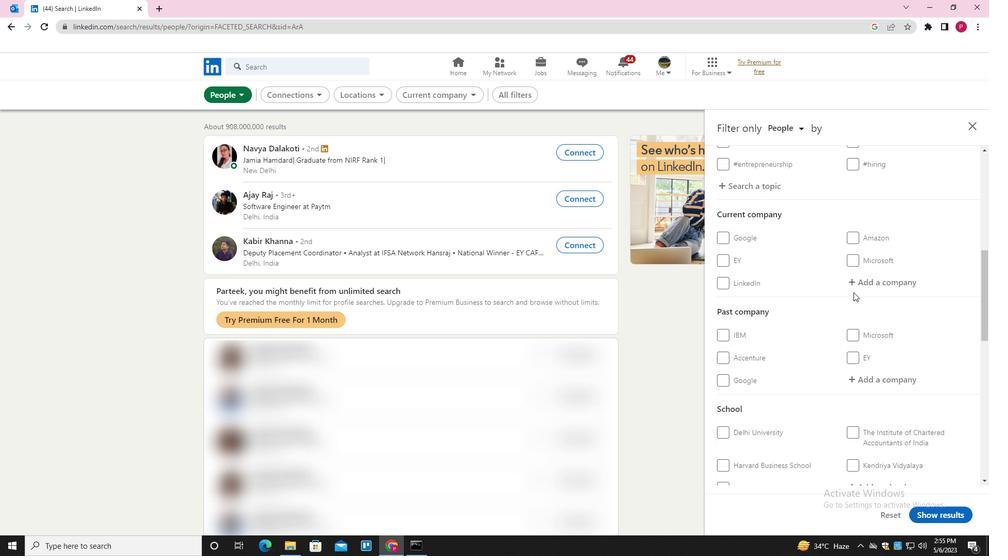 
Action: Mouse pressed left at (863, 282)
Screenshot: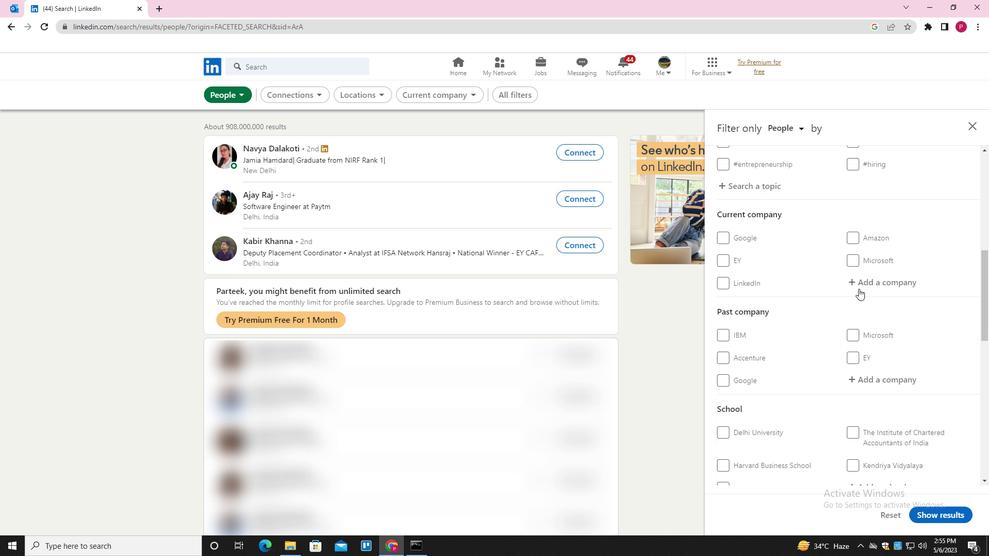 
Action: Mouse moved to (863, 282)
Screenshot: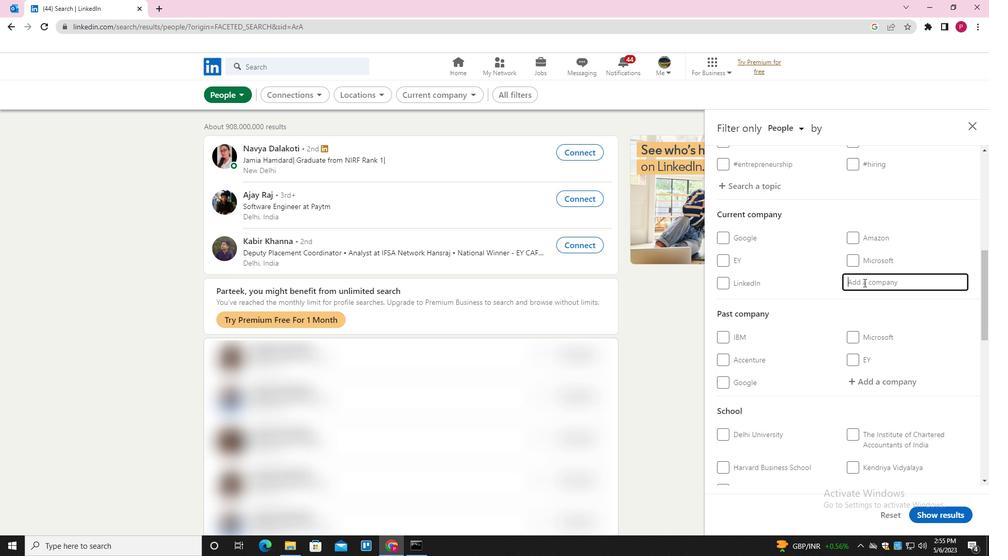 
Action: Key pressed <Key.shift>NEORIS<Key.down><Key.enter>
Screenshot: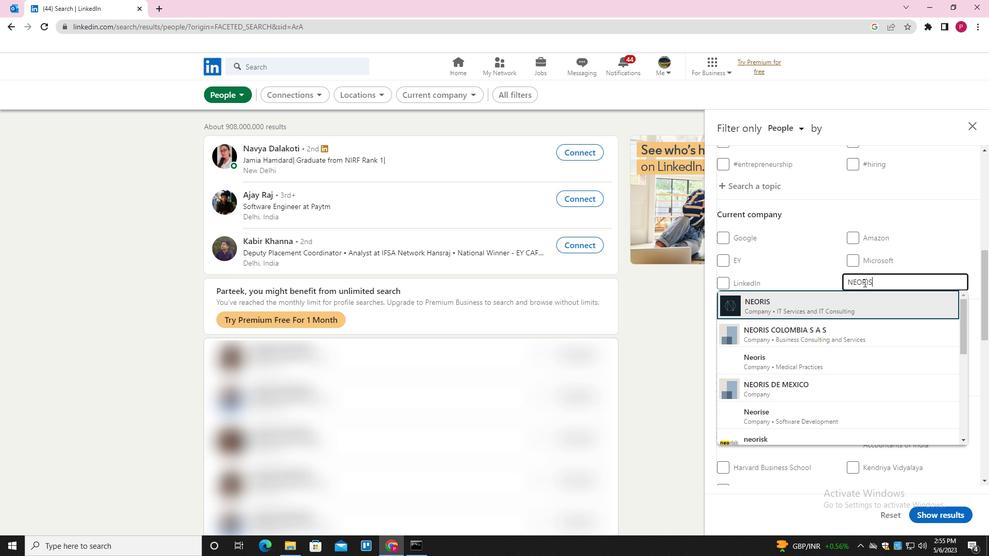 
Action: Mouse moved to (850, 300)
Screenshot: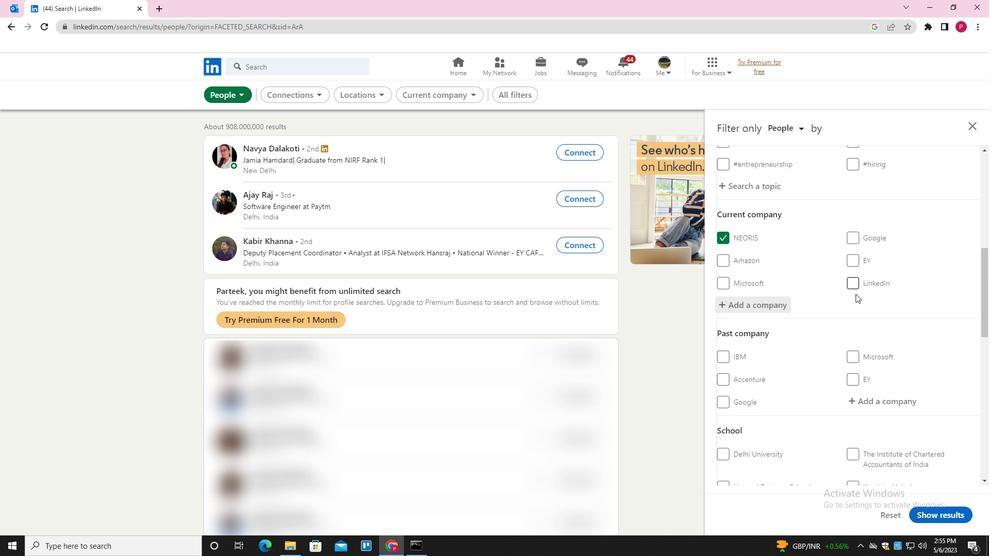 
Action: Mouse scrolled (850, 299) with delta (0, 0)
Screenshot: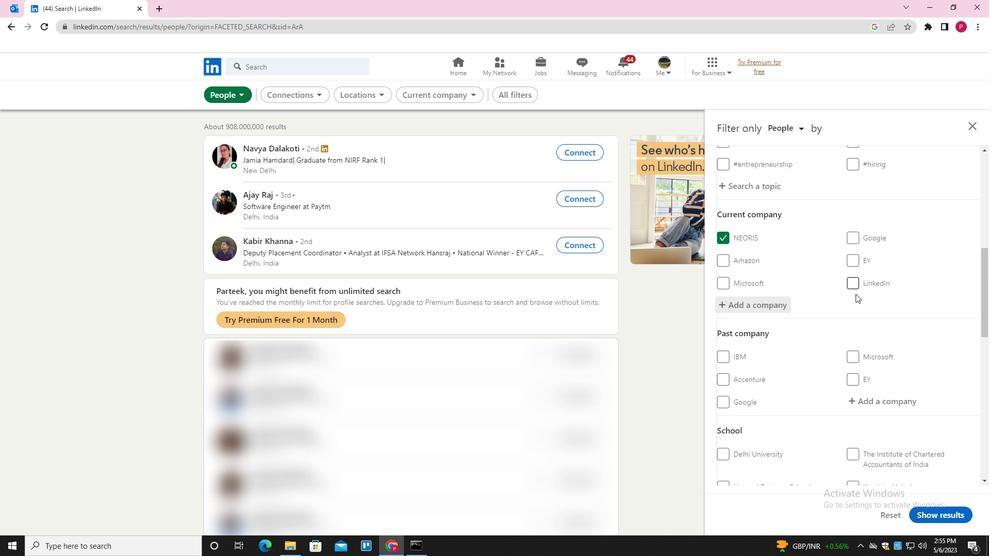 
Action: Mouse moved to (849, 301)
Screenshot: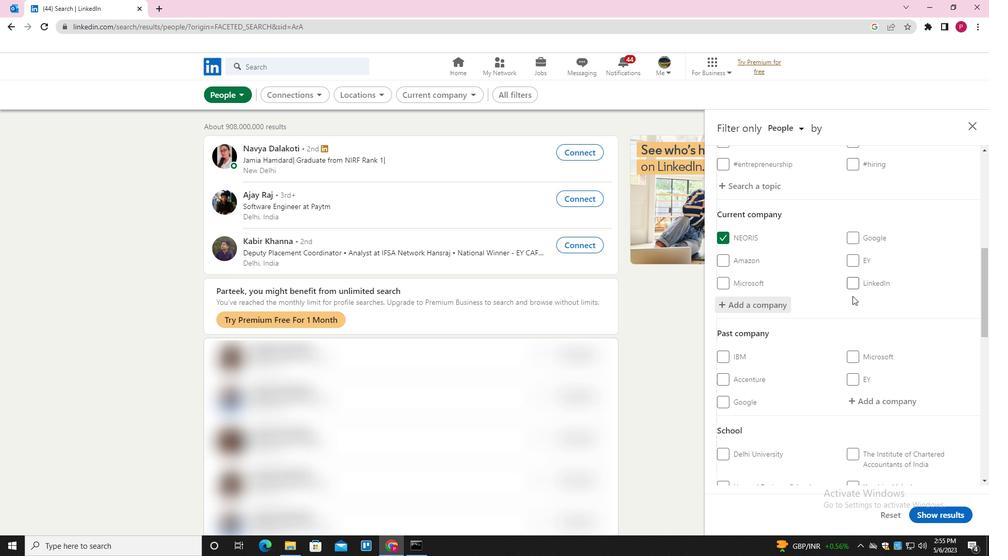 
Action: Mouse scrolled (849, 300) with delta (0, 0)
Screenshot: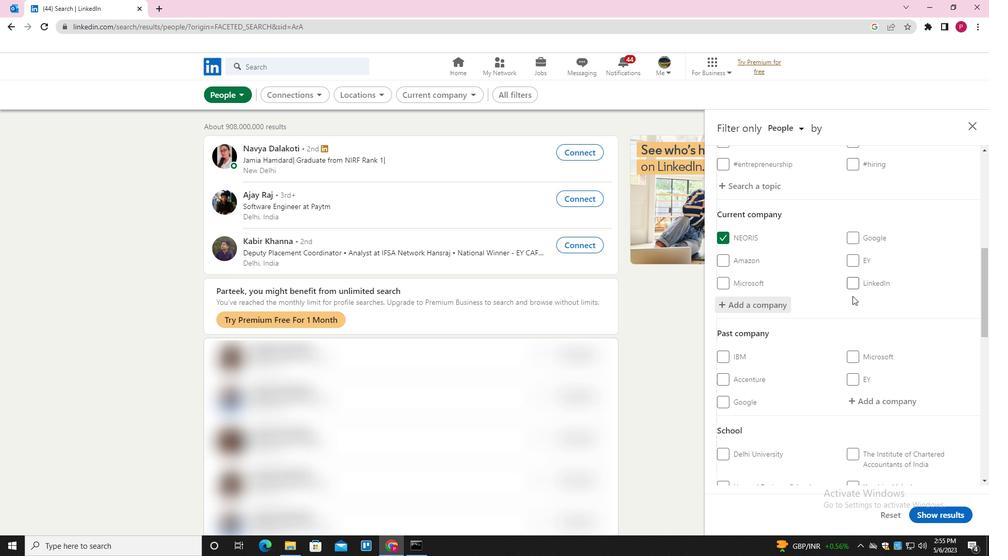 
Action: Mouse scrolled (849, 300) with delta (0, 0)
Screenshot: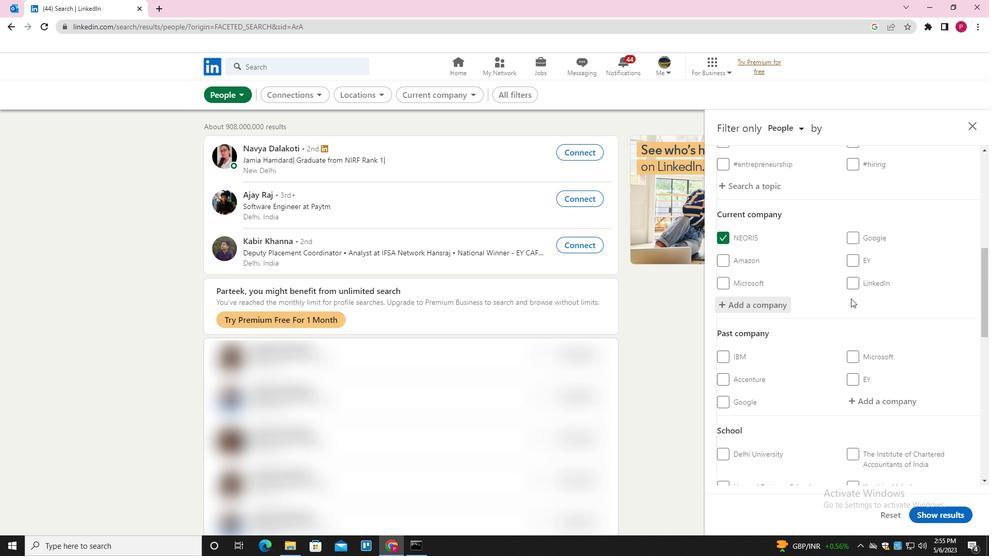 
Action: Mouse scrolled (849, 300) with delta (0, 0)
Screenshot: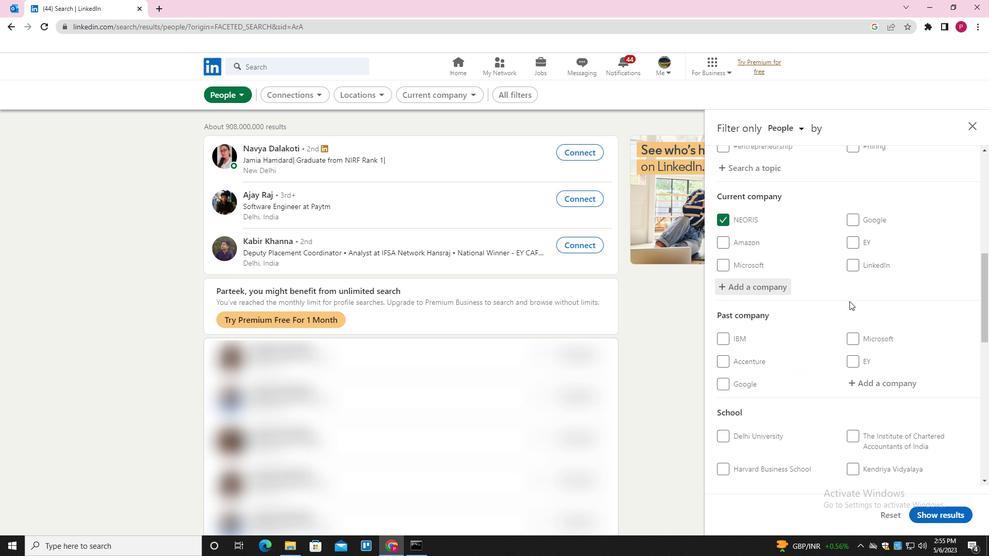 
Action: Mouse moved to (865, 306)
Screenshot: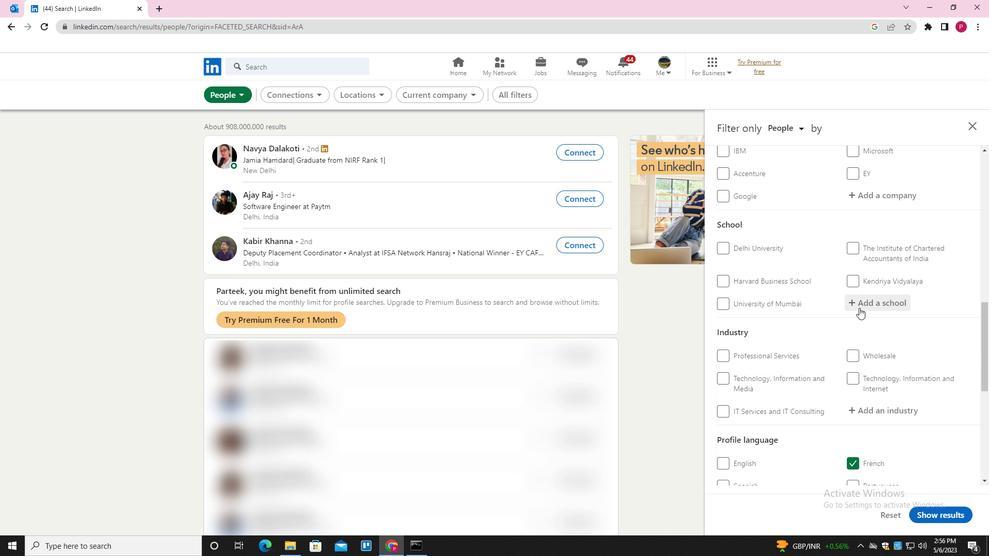 
Action: Mouse pressed left at (865, 306)
Screenshot: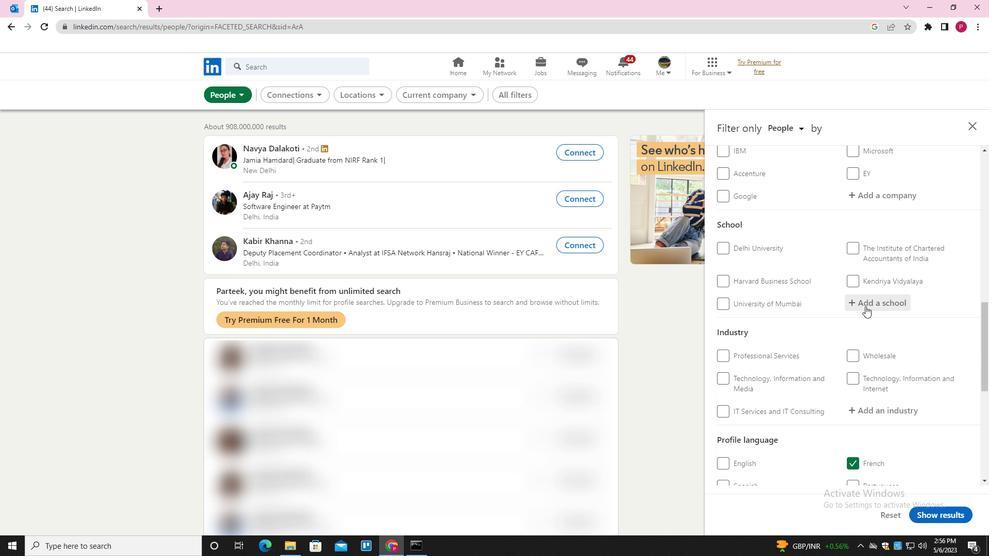 
Action: Key pressed <Key.shift><Key.shift>S<Key.backspace>DOON<Key.space><Key.shift>PUN<Key.backspace>BLIC<Key.space><Key.down><Key.enter>
Screenshot: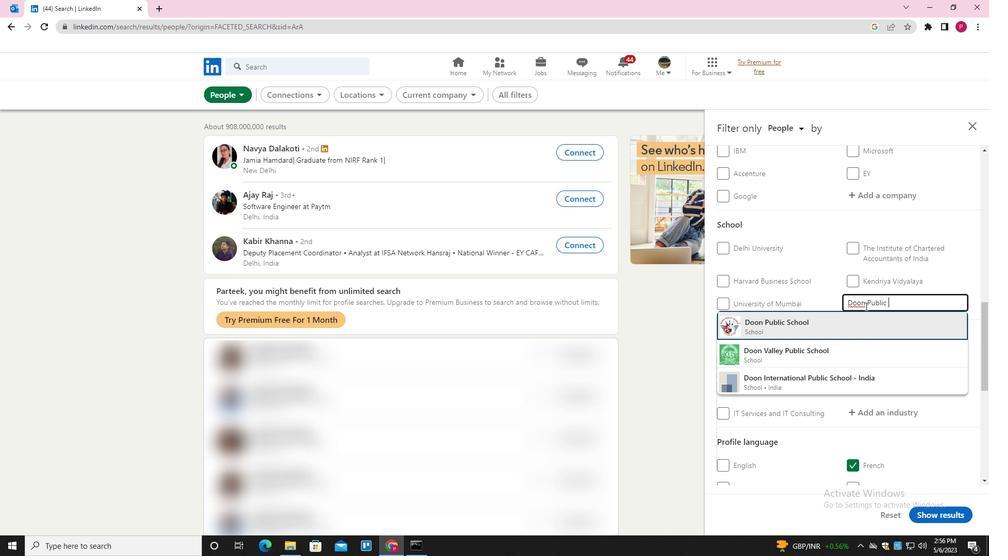 
Action: Mouse scrolled (865, 306) with delta (0, 0)
Screenshot: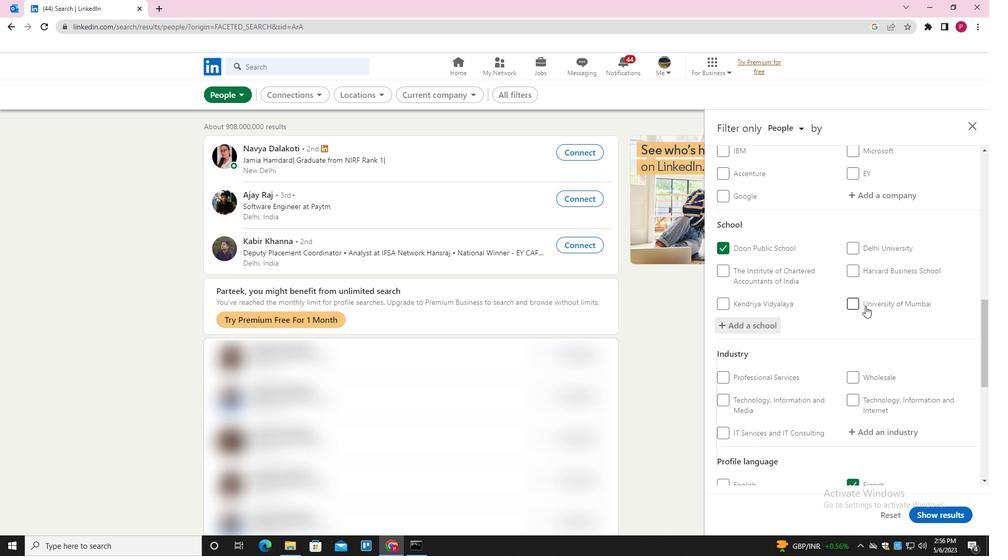
Action: Mouse scrolled (865, 306) with delta (0, 0)
Screenshot: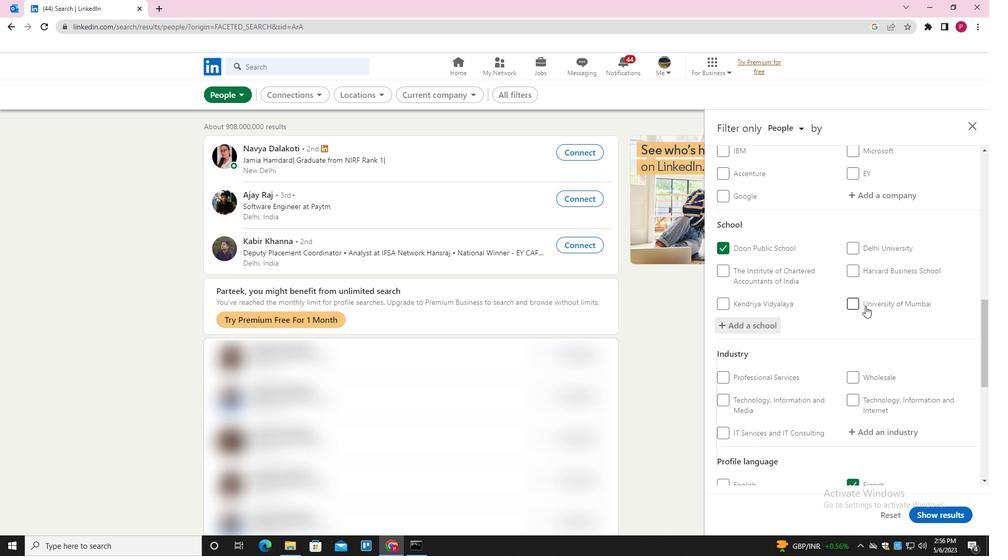 
Action: Mouse scrolled (865, 306) with delta (0, 0)
Screenshot: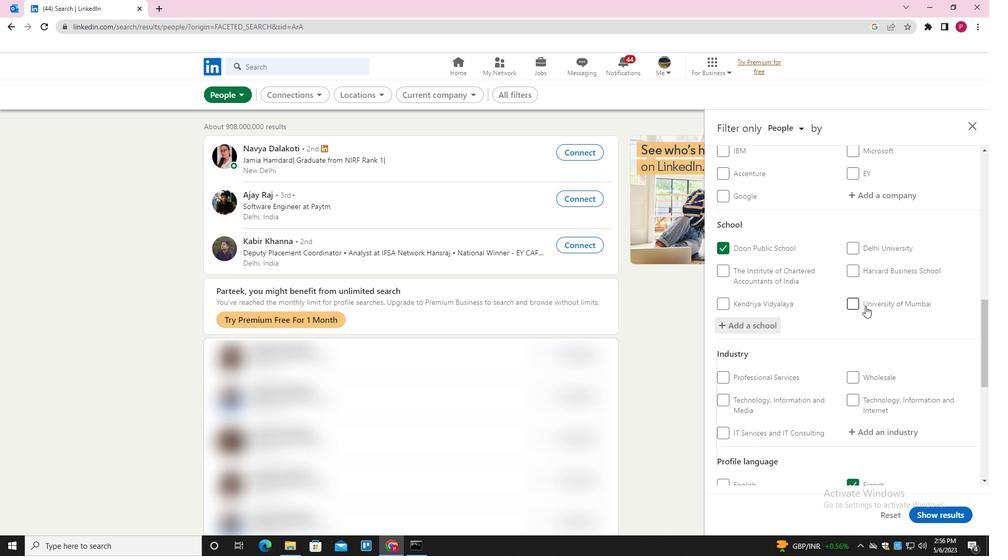 
Action: Mouse moved to (883, 281)
Screenshot: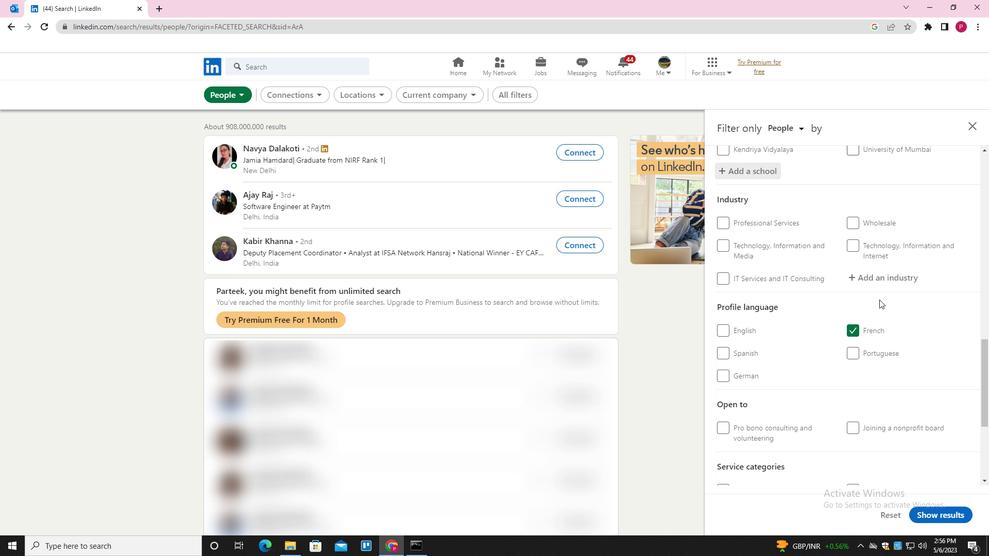
Action: Mouse pressed left at (883, 281)
Screenshot: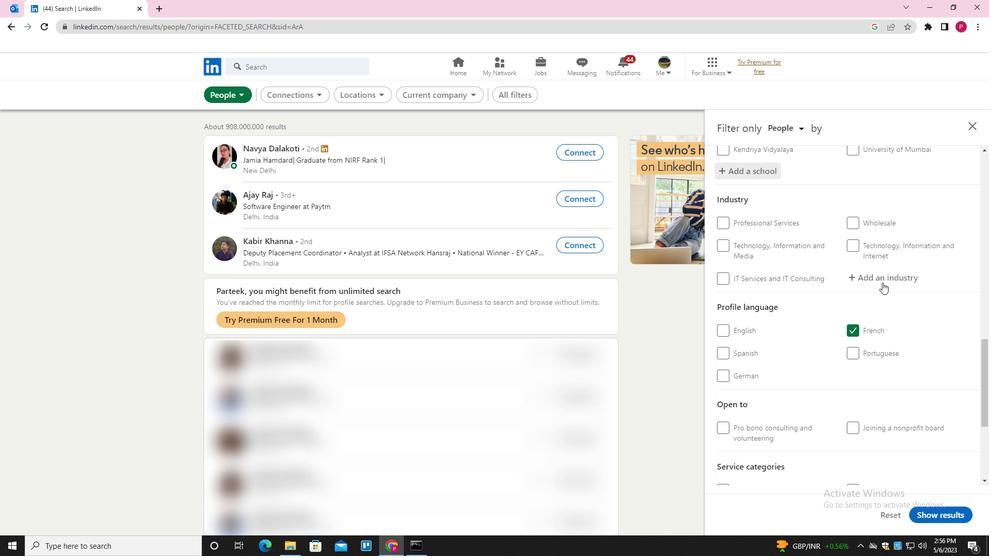 
Action: Key pressed <Key.shift><Key.shift><Key.shift>TRANSPORTATION<Key.down><Key.down><Key.down><Key.down><Key.down><Key.enter>
Screenshot: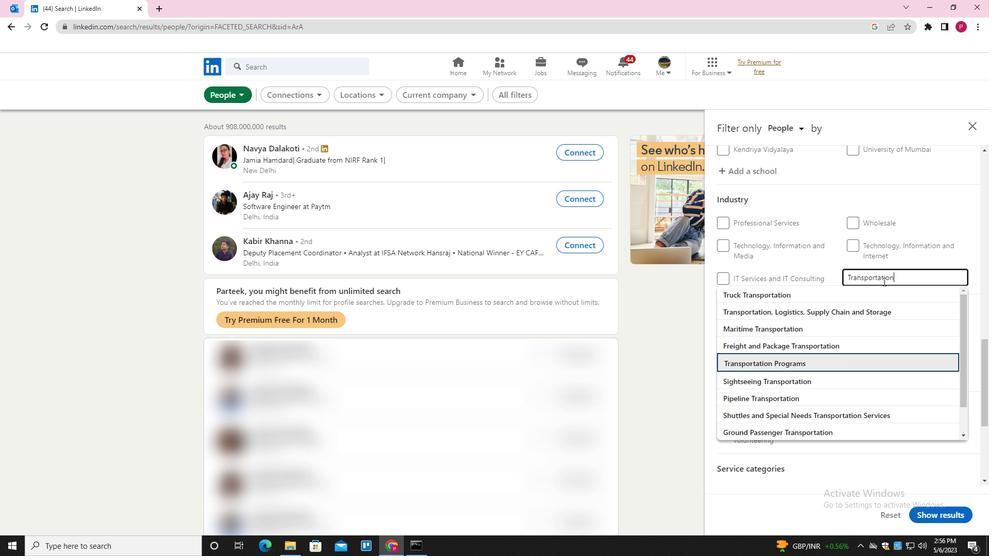 
Action: Mouse scrolled (883, 281) with delta (0, 0)
Screenshot: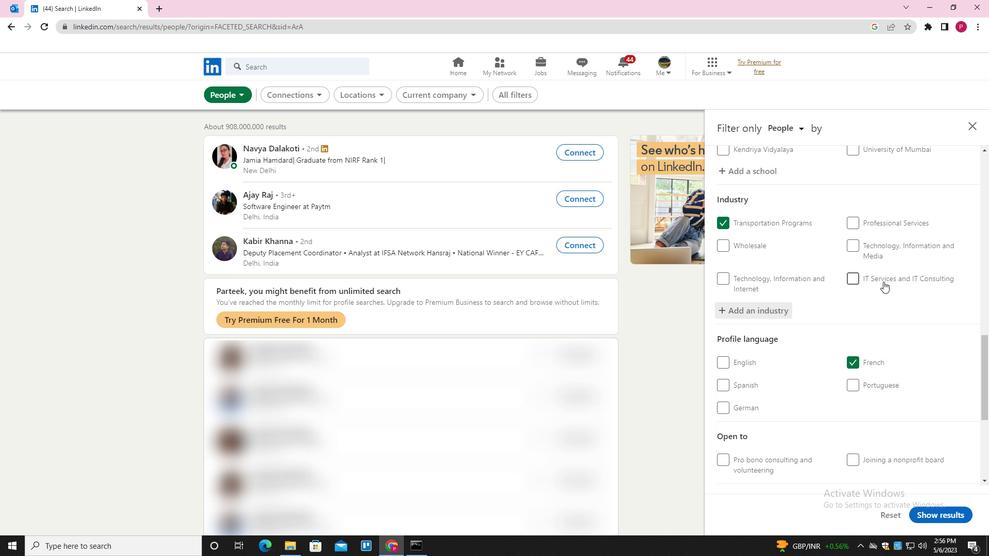 
Action: Mouse scrolled (883, 281) with delta (0, 0)
Screenshot: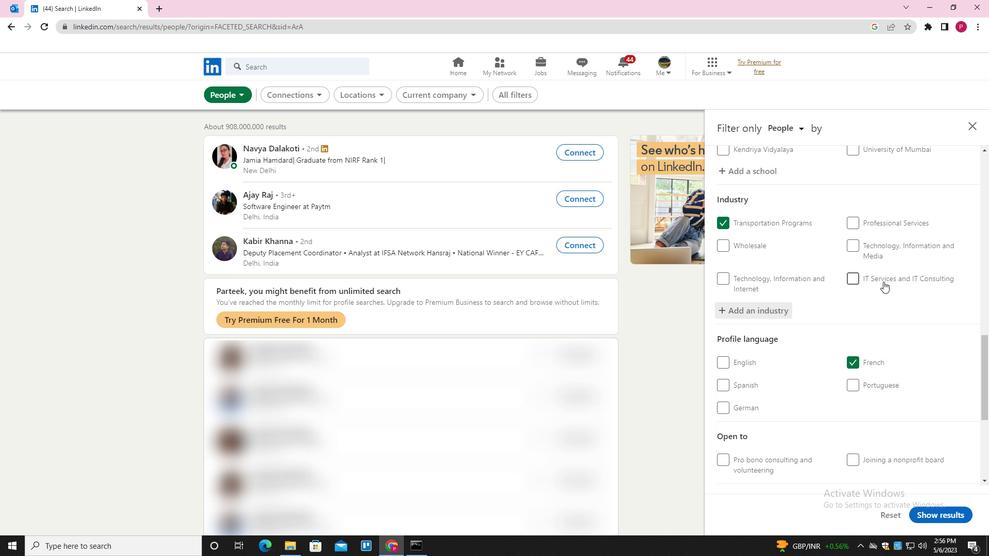 
Action: Mouse scrolled (883, 281) with delta (0, 0)
Screenshot: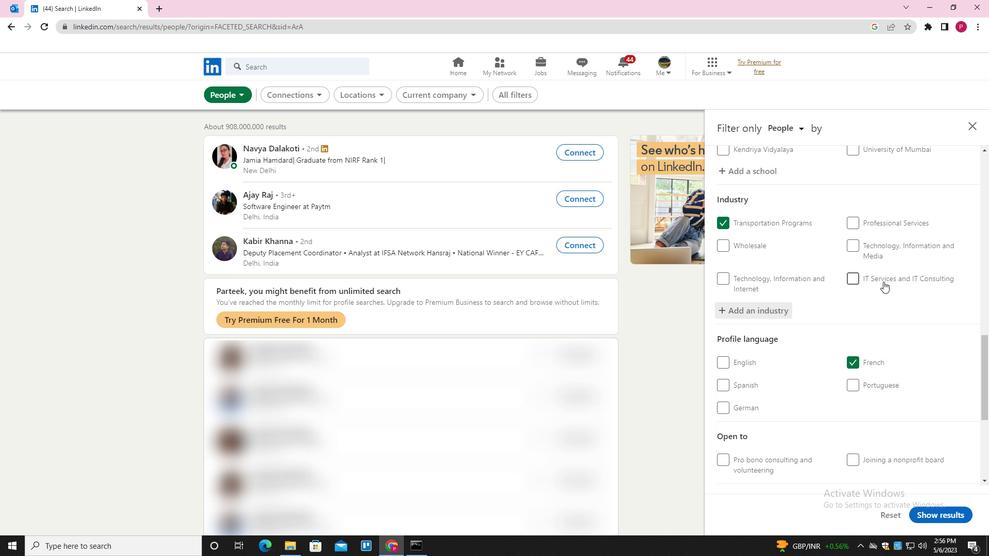 
Action: Mouse scrolled (883, 281) with delta (0, 0)
Screenshot: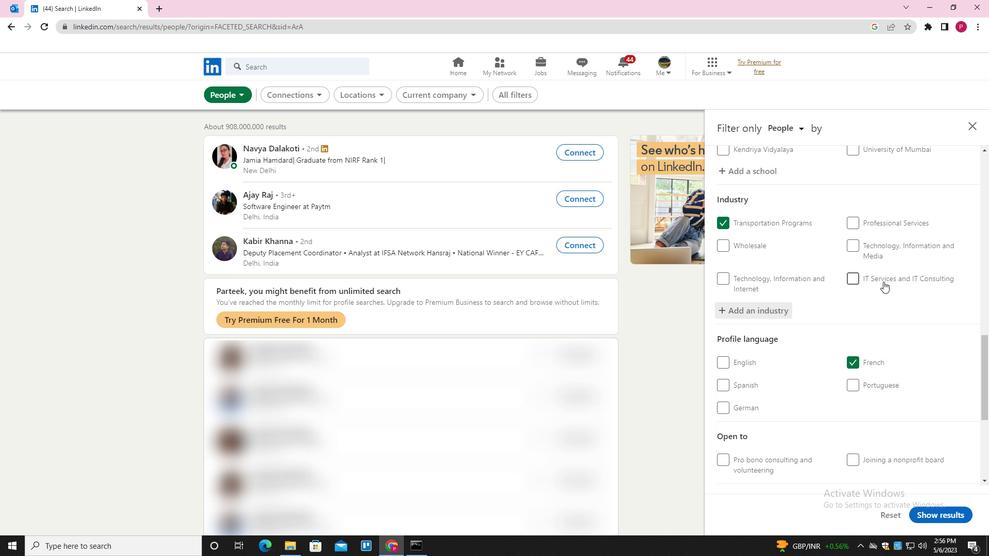 
Action: Mouse moved to (879, 360)
Screenshot: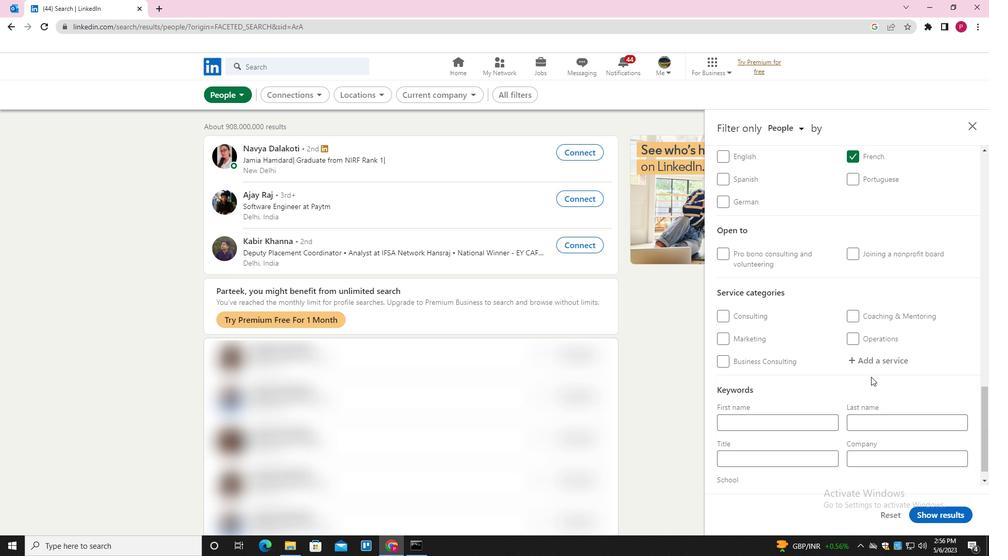
Action: Mouse pressed left at (879, 360)
Screenshot: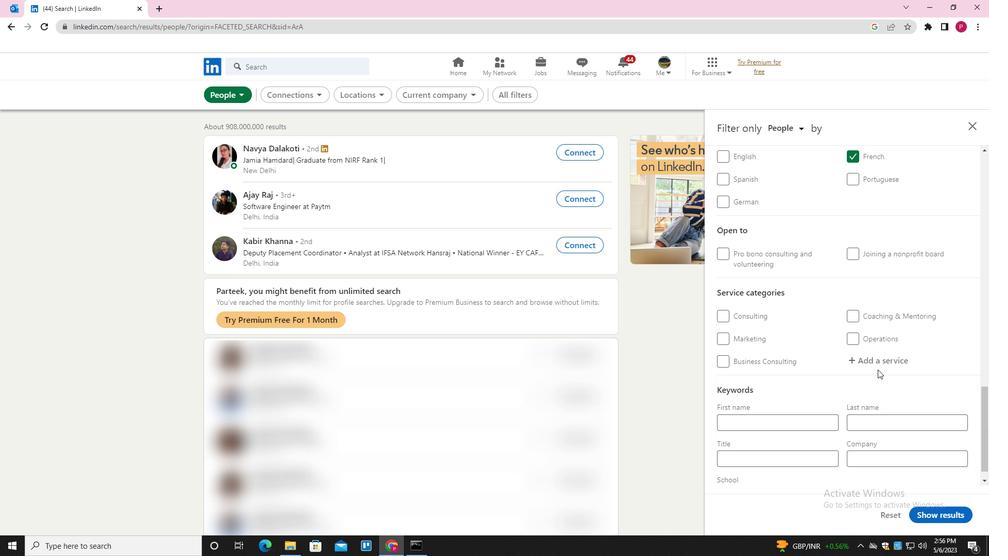 
Action: Key pressed <Key.shift>SEO<Key.down><Key.enter>
Screenshot: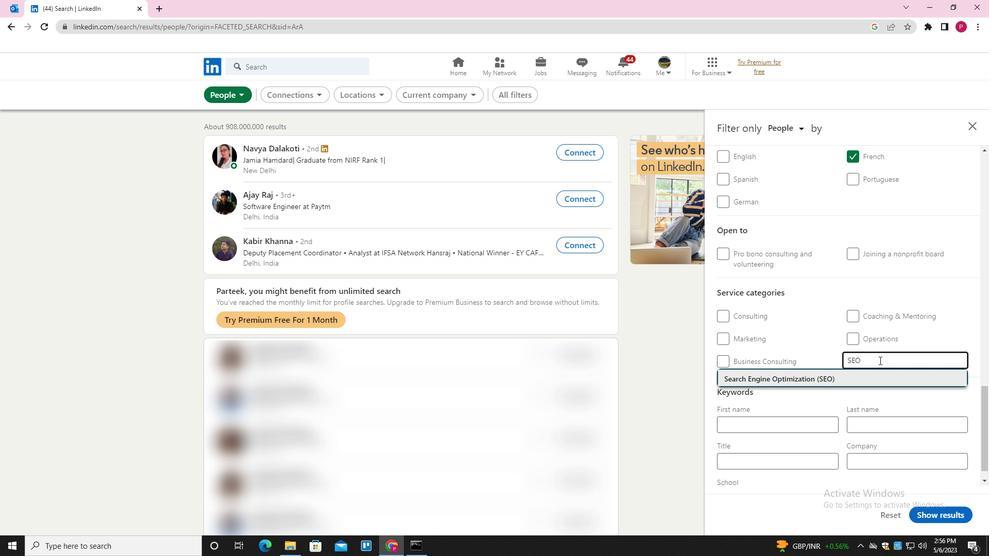 
Action: Mouse moved to (823, 413)
Screenshot: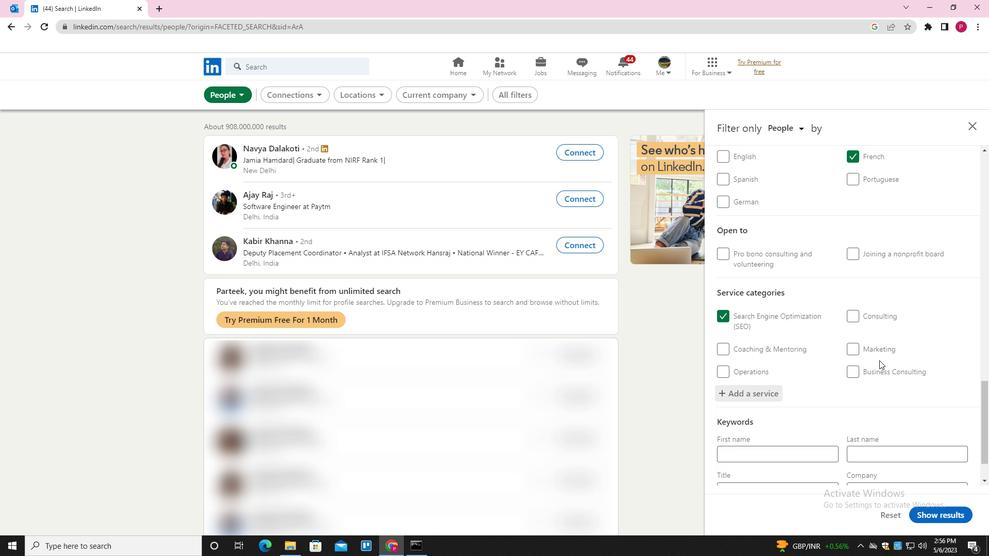 
Action: Mouse scrolled (823, 413) with delta (0, 0)
Screenshot: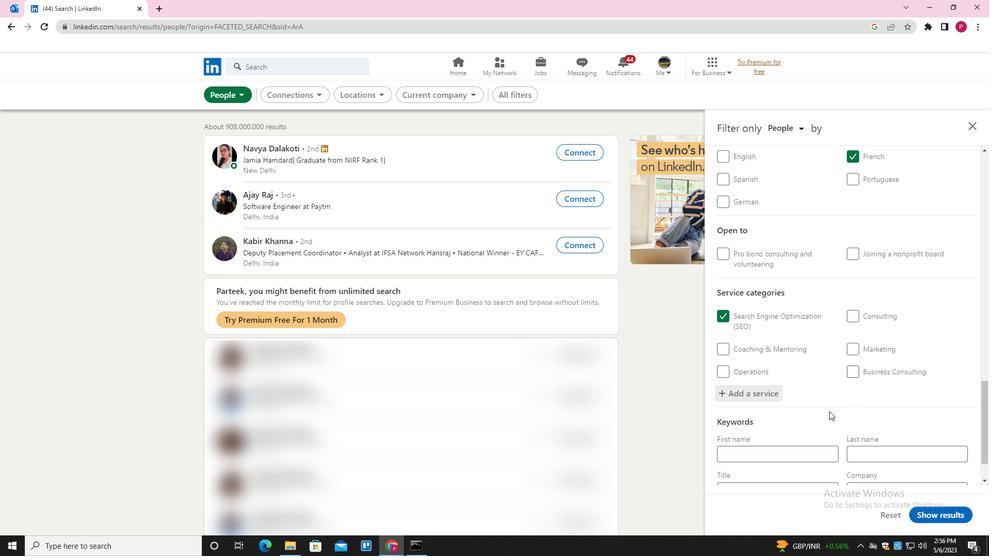 
Action: Mouse scrolled (823, 413) with delta (0, 0)
Screenshot: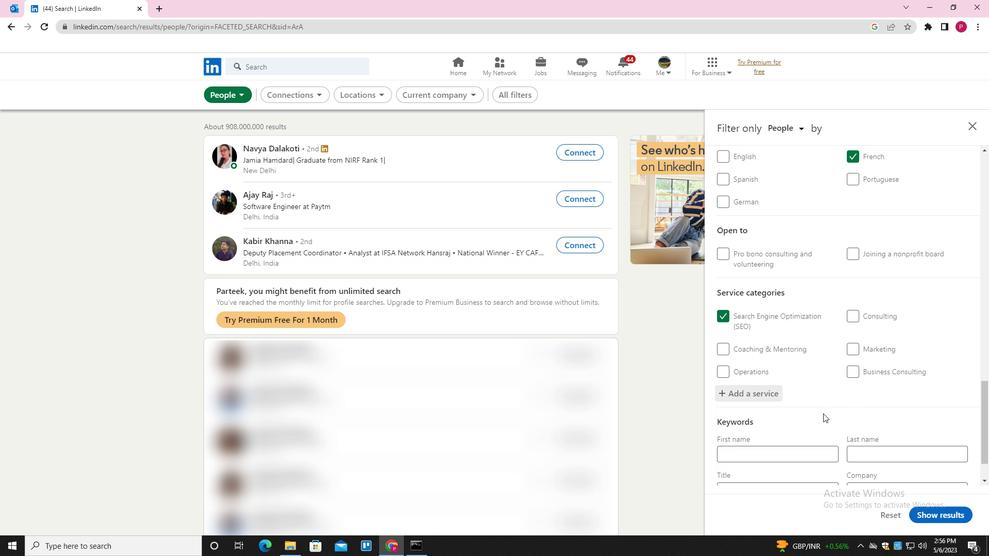 
Action: Mouse scrolled (823, 413) with delta (0, 0)
Screenshot: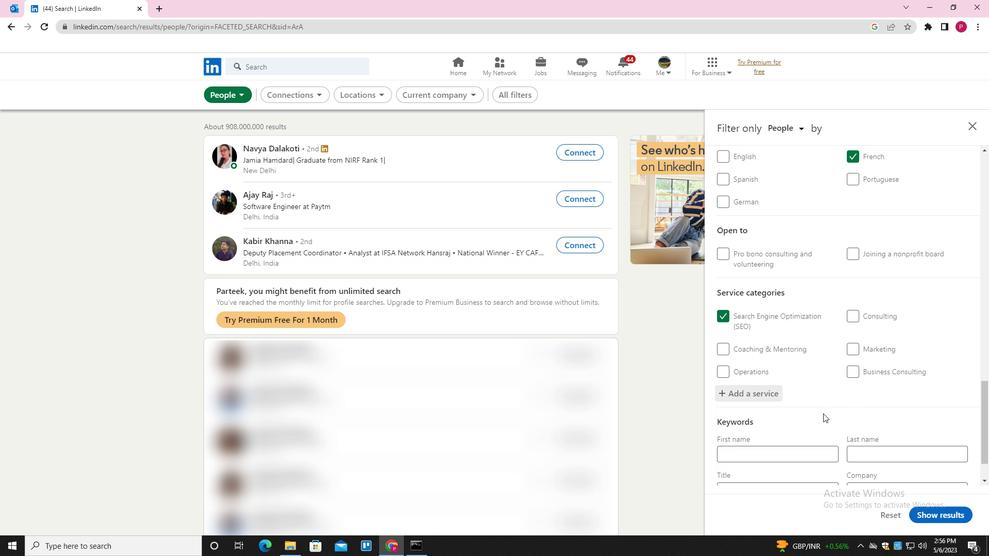 
Action: Mouse moved to (798, 437)
Screenshot: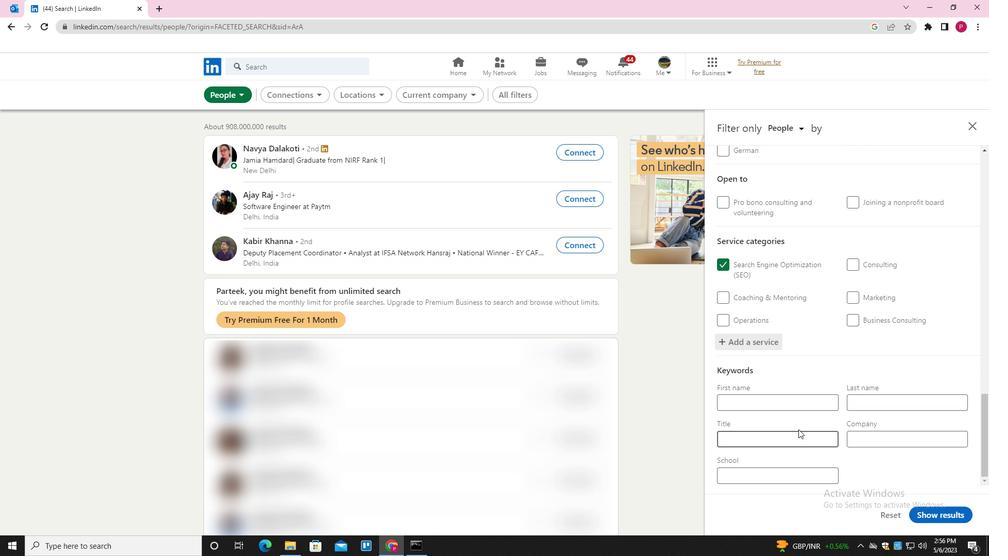 
Action: Mouse pressed left at (798, 437)
Screenshot: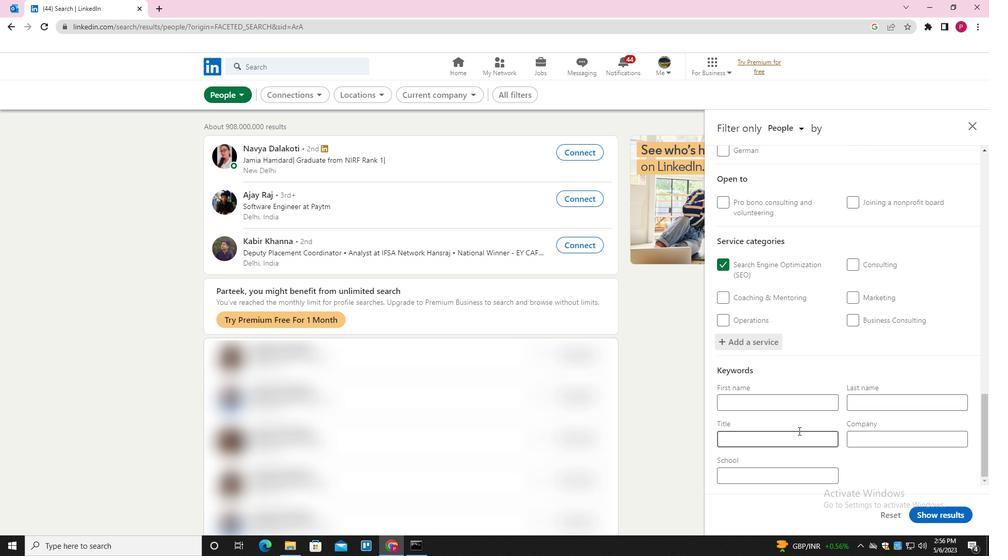 
Action: Key pressed <Key.shift>CONTROLLER
Screenshot: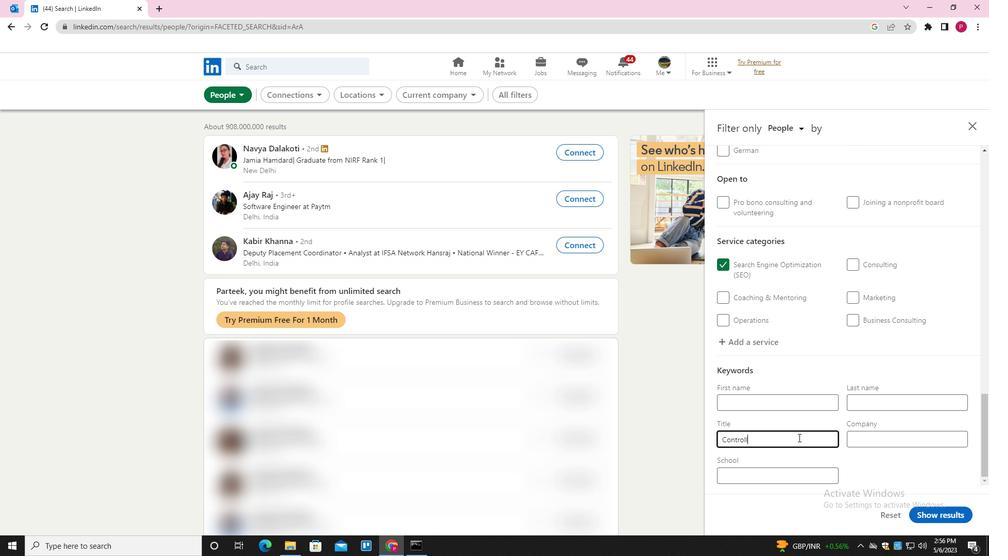 
Action: Mouse scrolled (798, 437) with delta (0, 0)
Screenshot: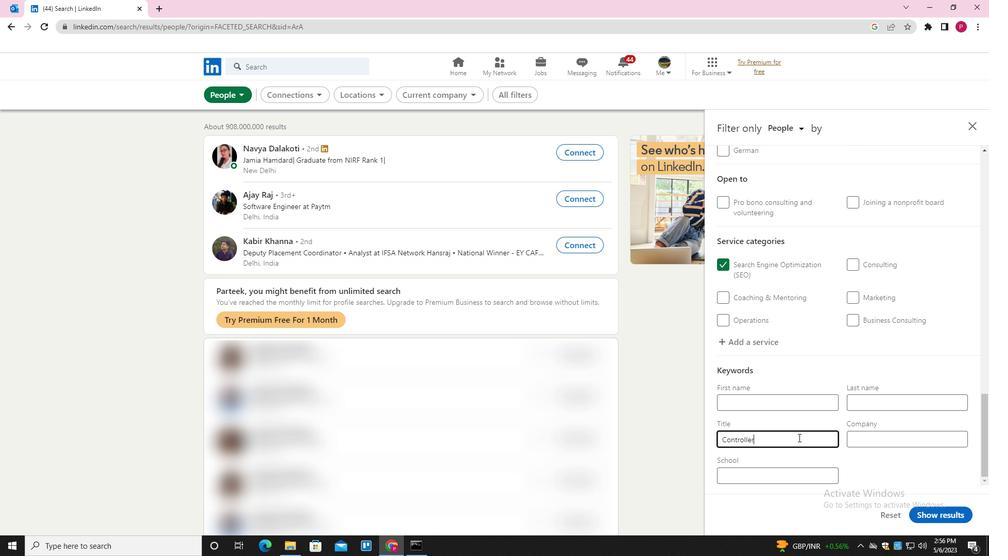 
Action: Mouse moved to (926, 510)
Screenshot: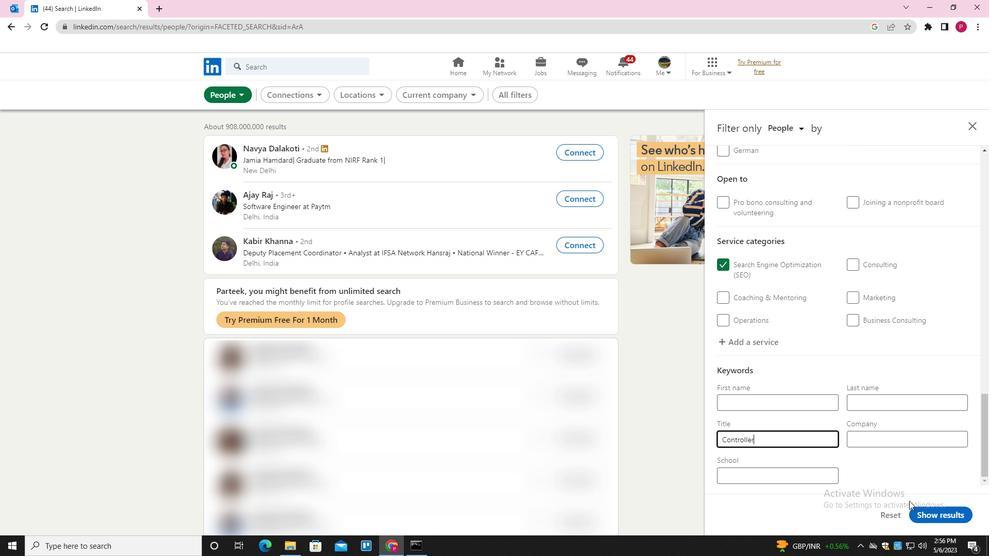 
Action: Mouse pressed left at (926, 510)
Screenshot: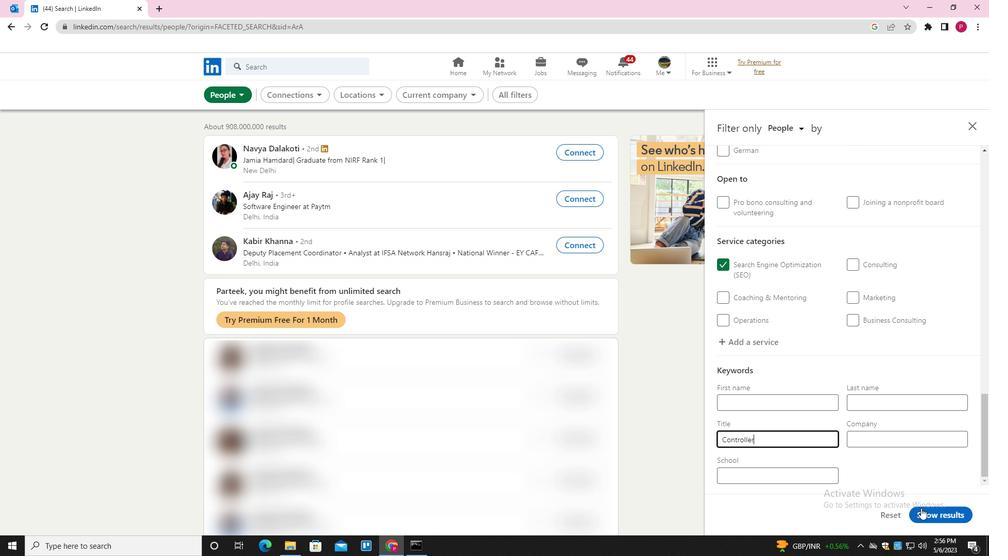 
Action: Mouse moved to (462, 295)
Screenshot: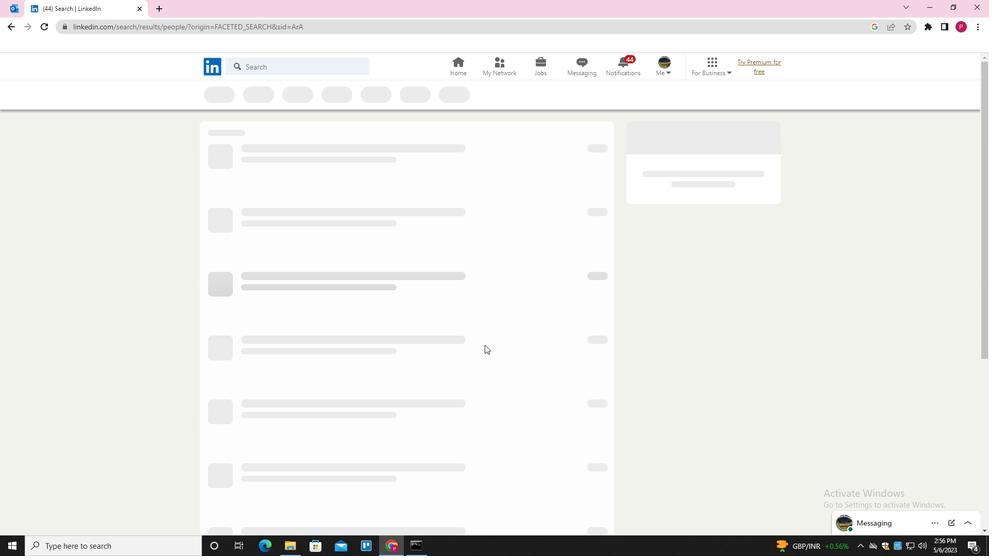 
